 Task: Log work in the project BridgeForge for the issue 'Address issues related to system security and data encryption' spent time as '4w 6d 16h 7m' and remaining time as '2w 1d 4h 17m' and add a flag. Now add the issue to the epic 'IT Governance Implementation'. Log work in the project BridgeForge for the issue 'Develop a new feature to allow for predictive analytics and forecasting' spent time as '5w 3d 22h 39m' and remaining time as '1w 4d 4h 13m' and clone the issue. Now add the issue to the epic 'Service Level Agreement (SLA) Monitoring and Reporting'
Action: Mouse moved to (240, 65)
Screenshot: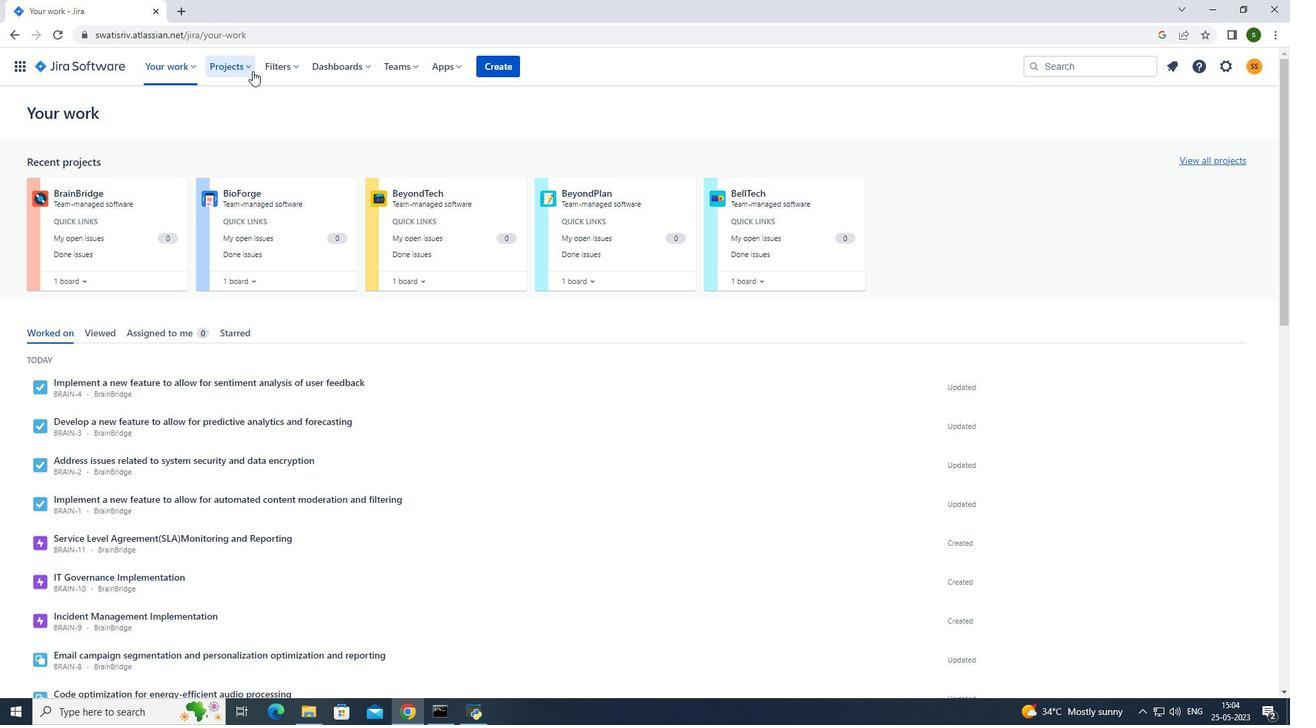 
Action: Mouse pressed left at (240, 65)
Screenshot: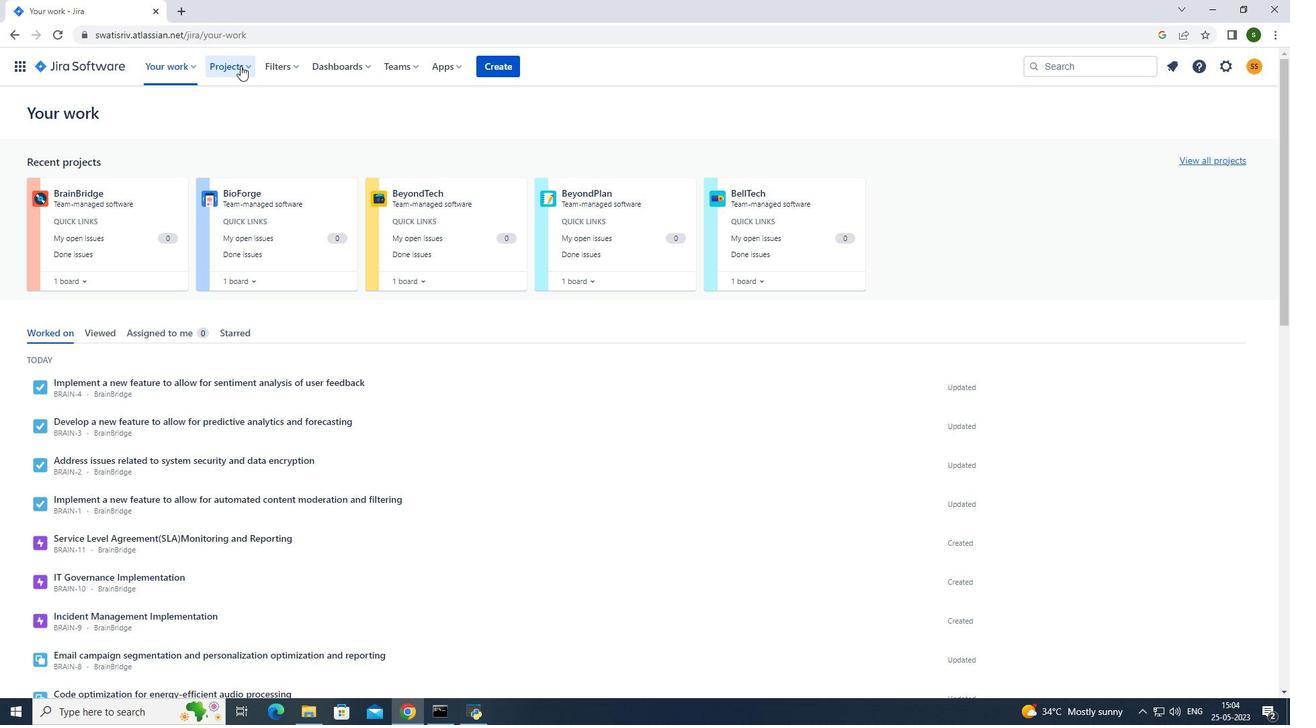 
Action: Mouse moved to (272, 127)
Screenshot: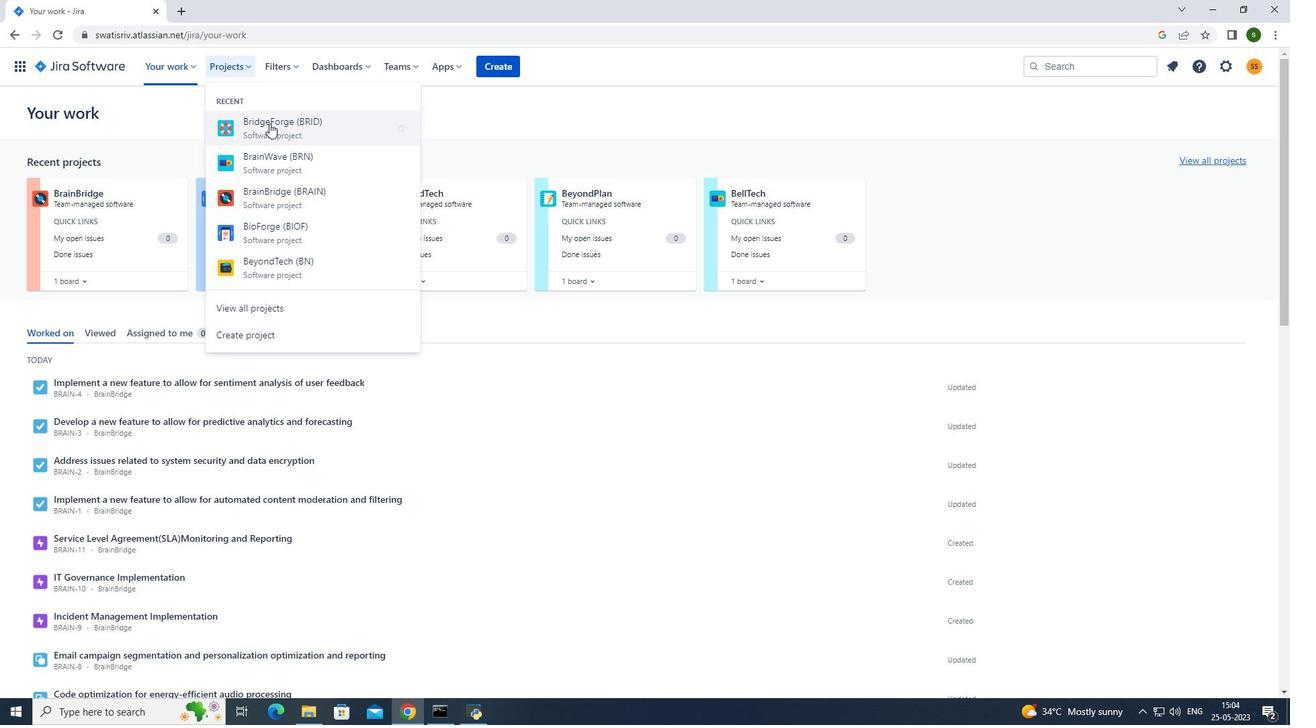
Action: Mouse pressed left at (272, 127)
Screenshot: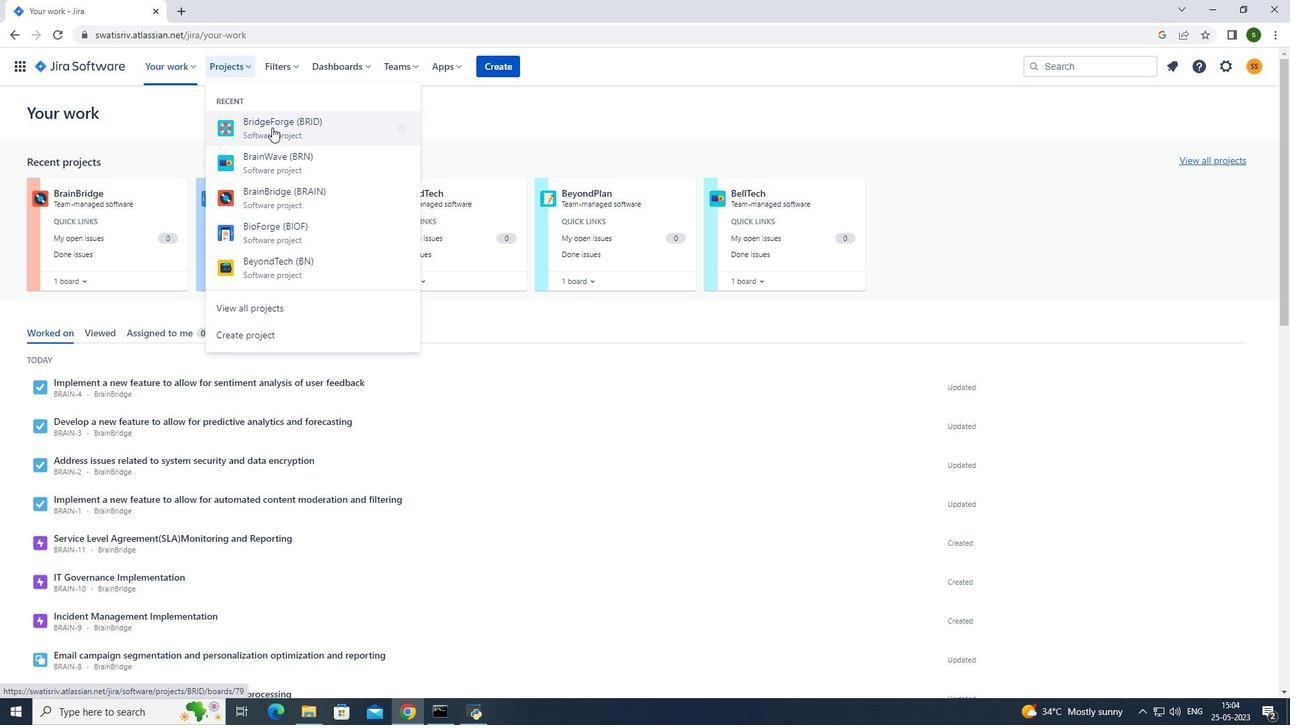 
Action: Mouse moved to (93, 198)
Screenshot: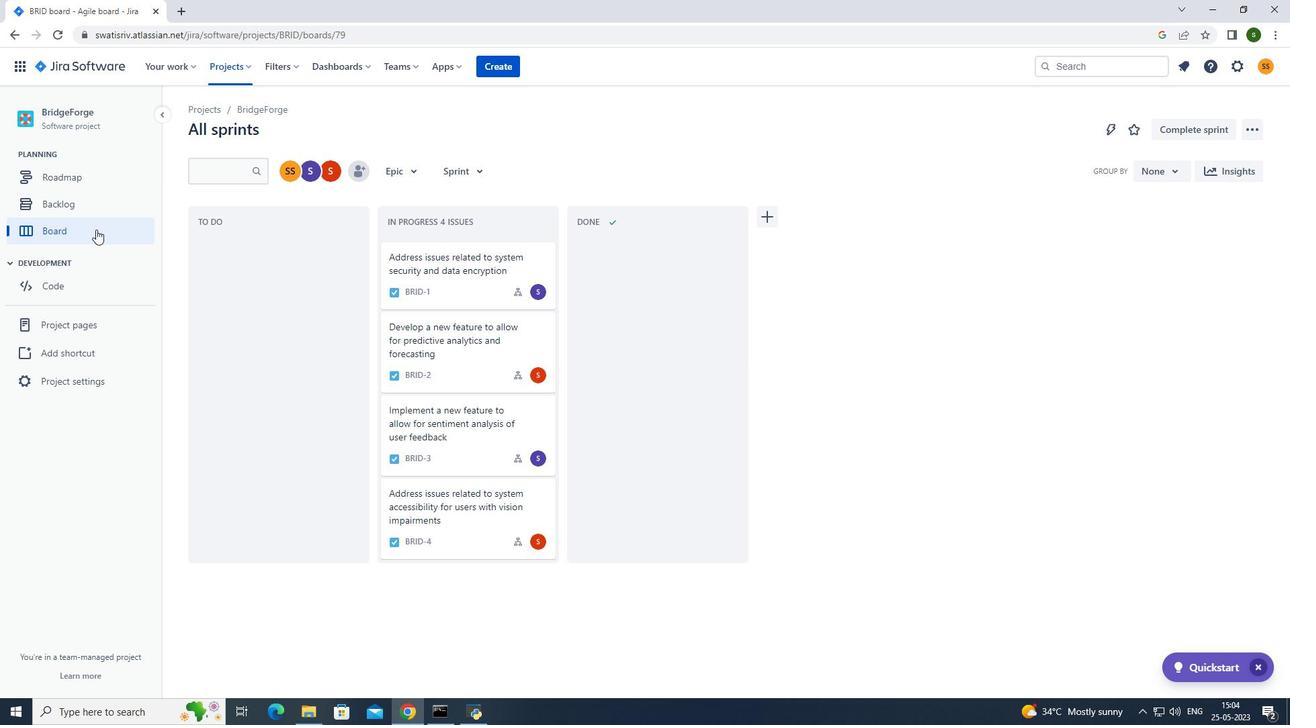 
Action: Mouse pressed left at (93, 198)
Screenshot: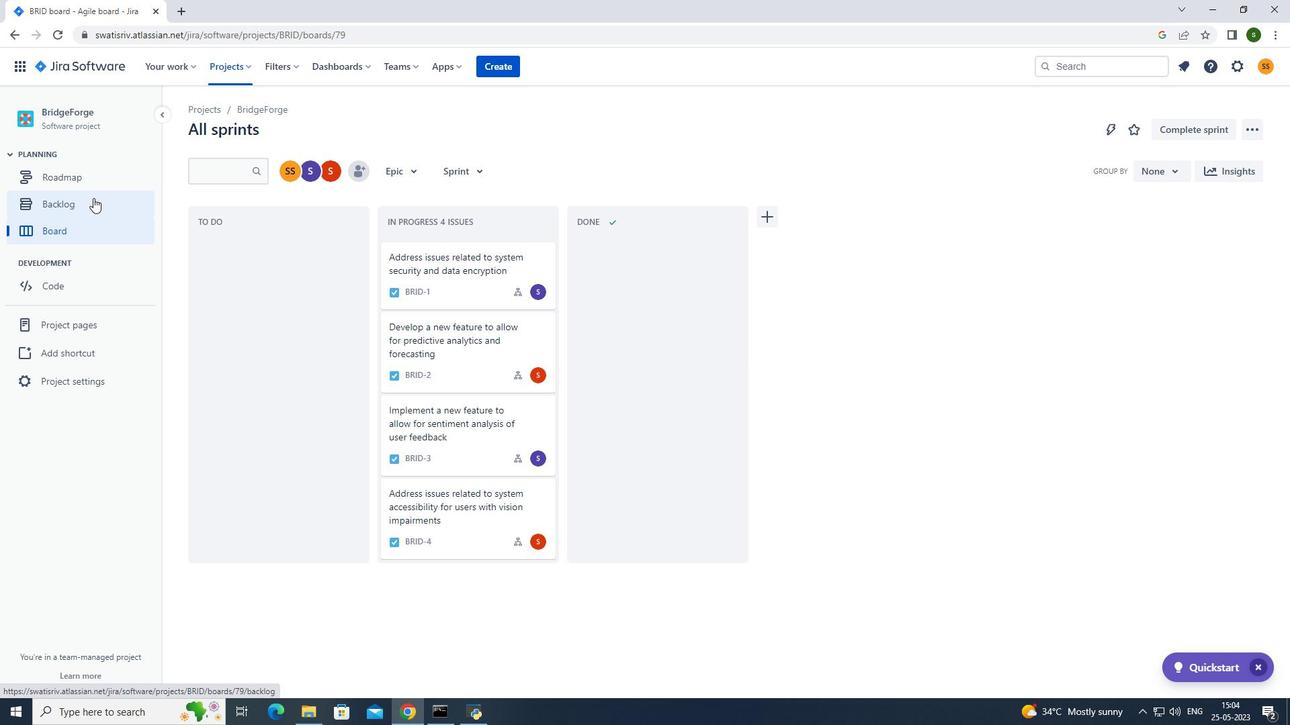 
Action: Mouse moved to (930, 236)
Screenshot: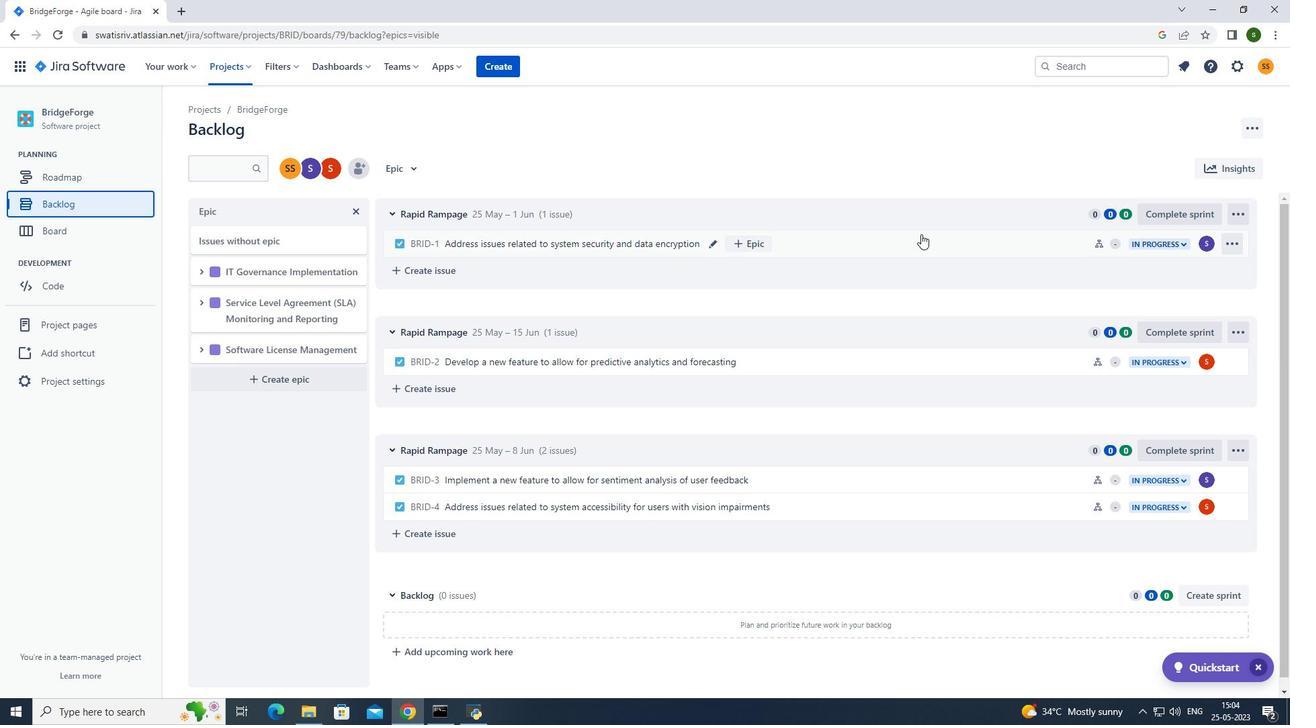 
Action: Mouse pressed left at (930, 236)
Screenshot: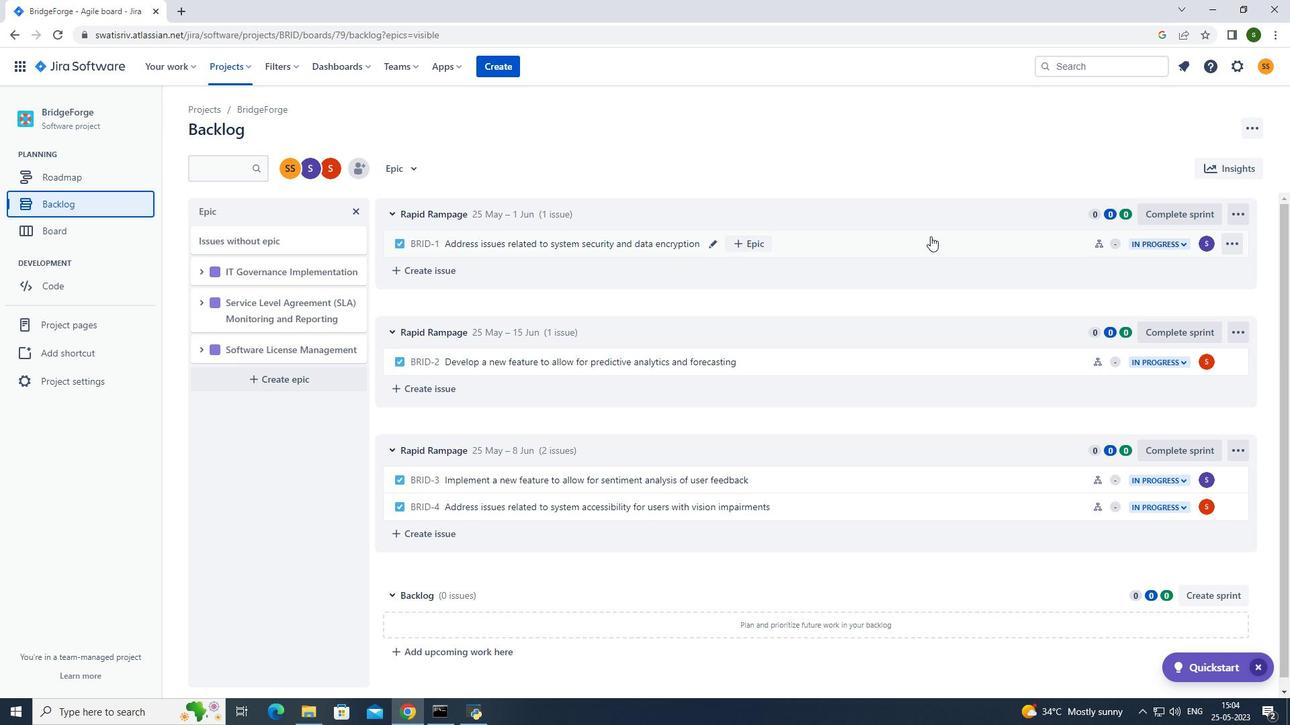
Action: Mouse moved to (1229, 211)
Screenshot: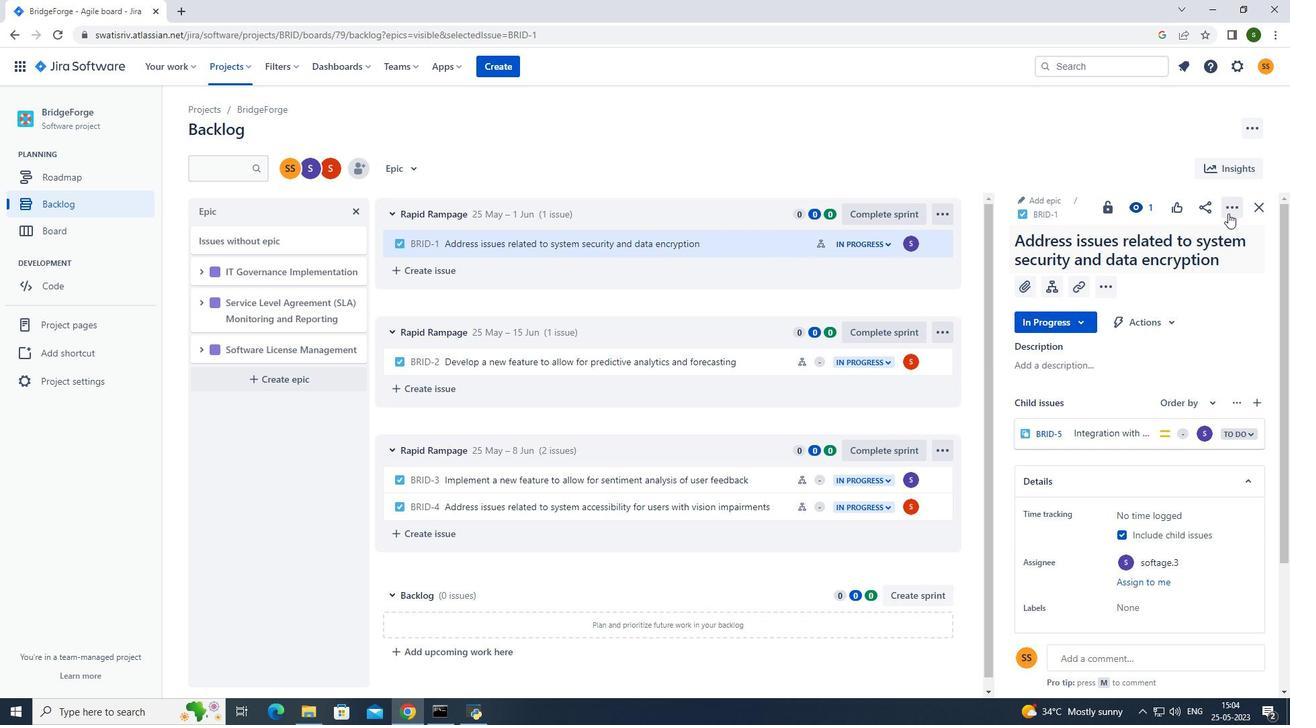 
Action: Mouse pressed left at (1229, 211)
Screenshot: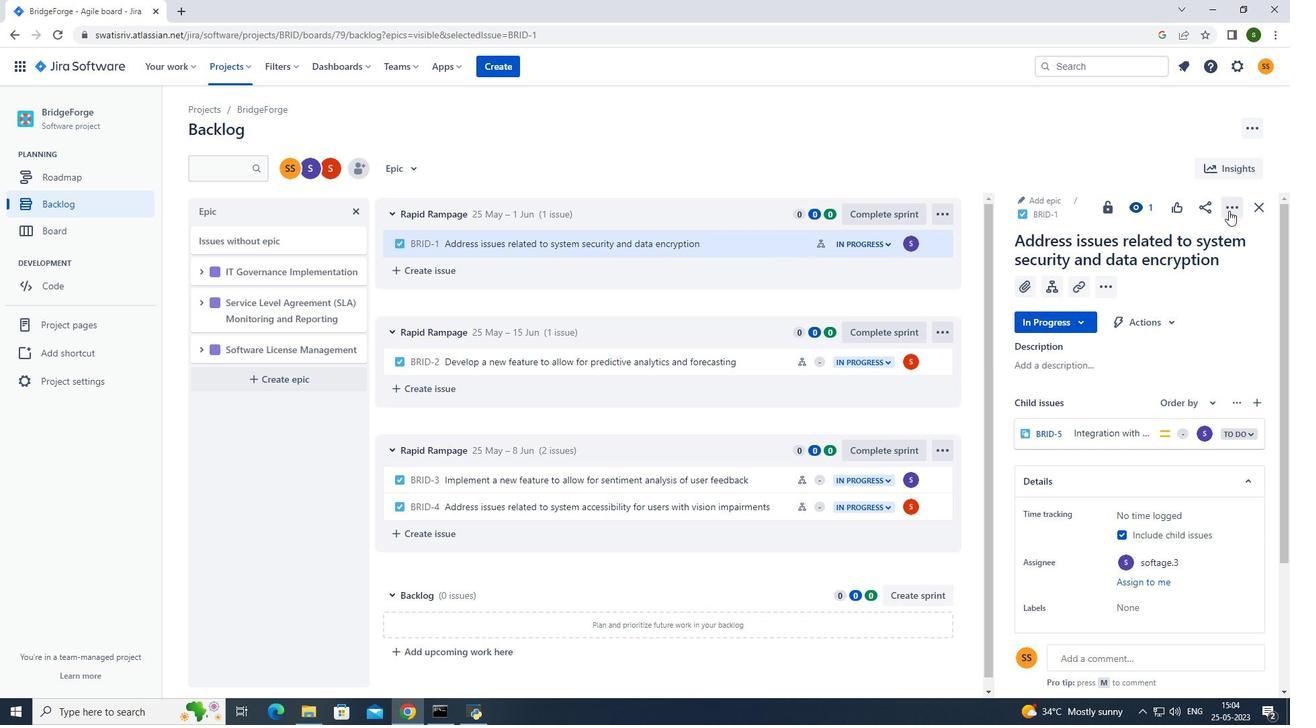 
Action: Mouse moved to (1202, 237)
Screenshot: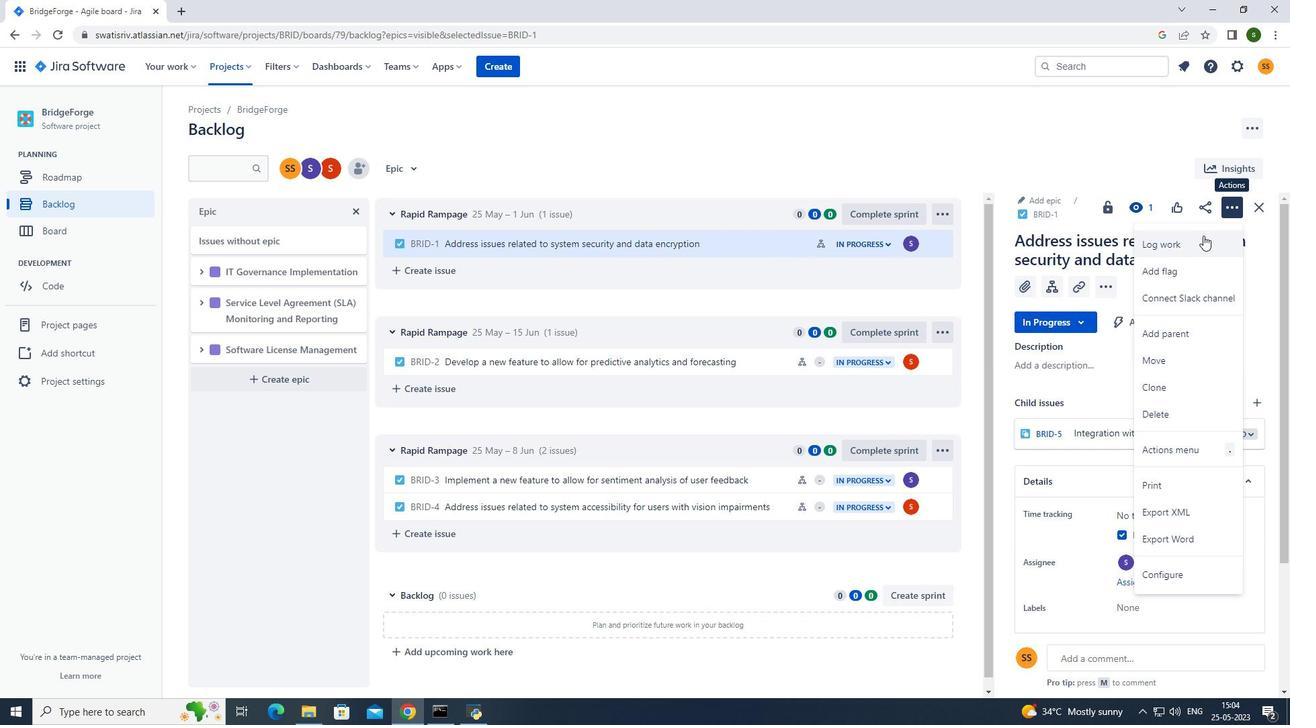
Action: Mouse pressed left at (1202, 237)
Screenshot: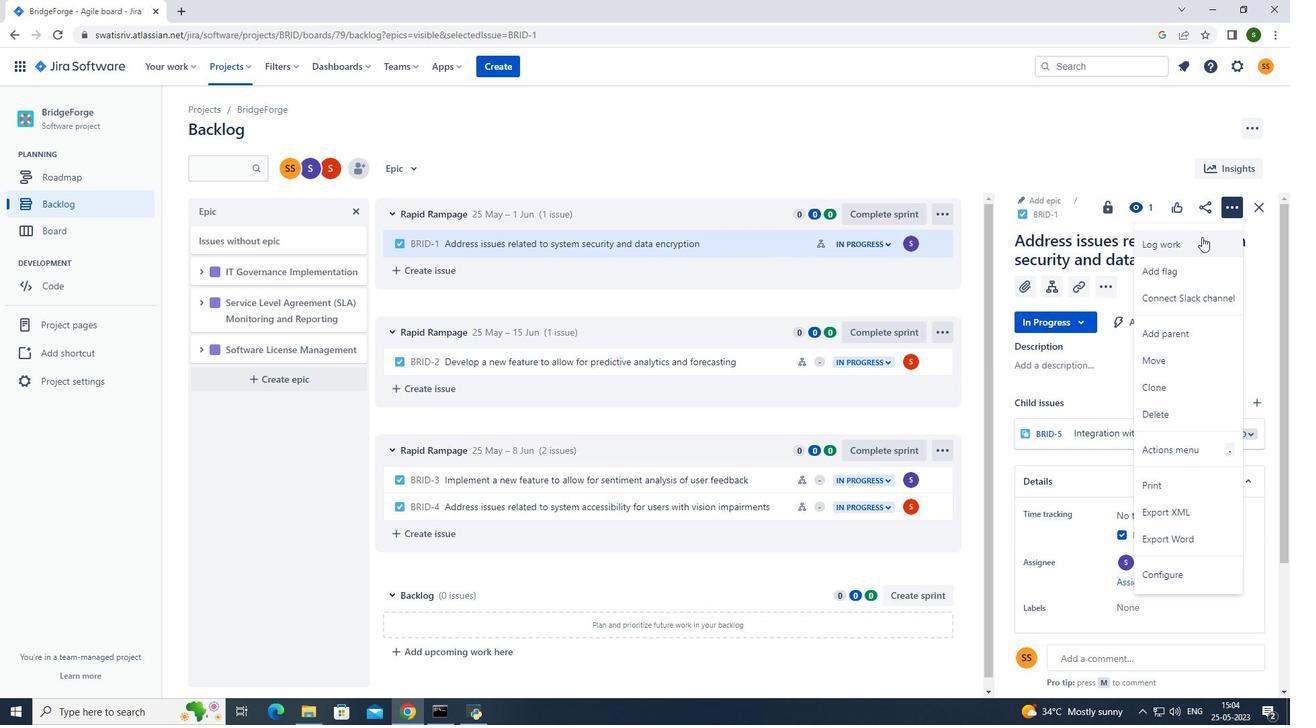 
Action: Mouse moved to (594, 199)
Screenshot: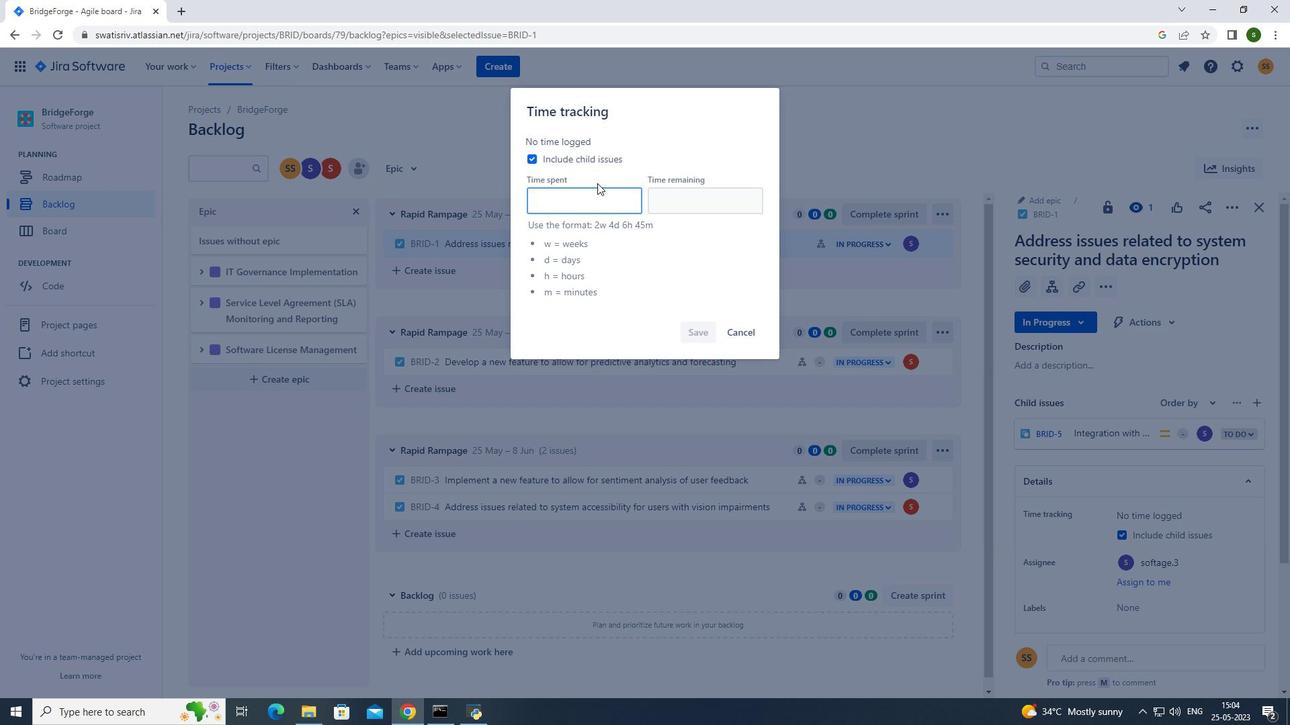 
Action: Key pressed 4w<Key.space>6d<Key.space>16h<Key.space>7m
Screenshot: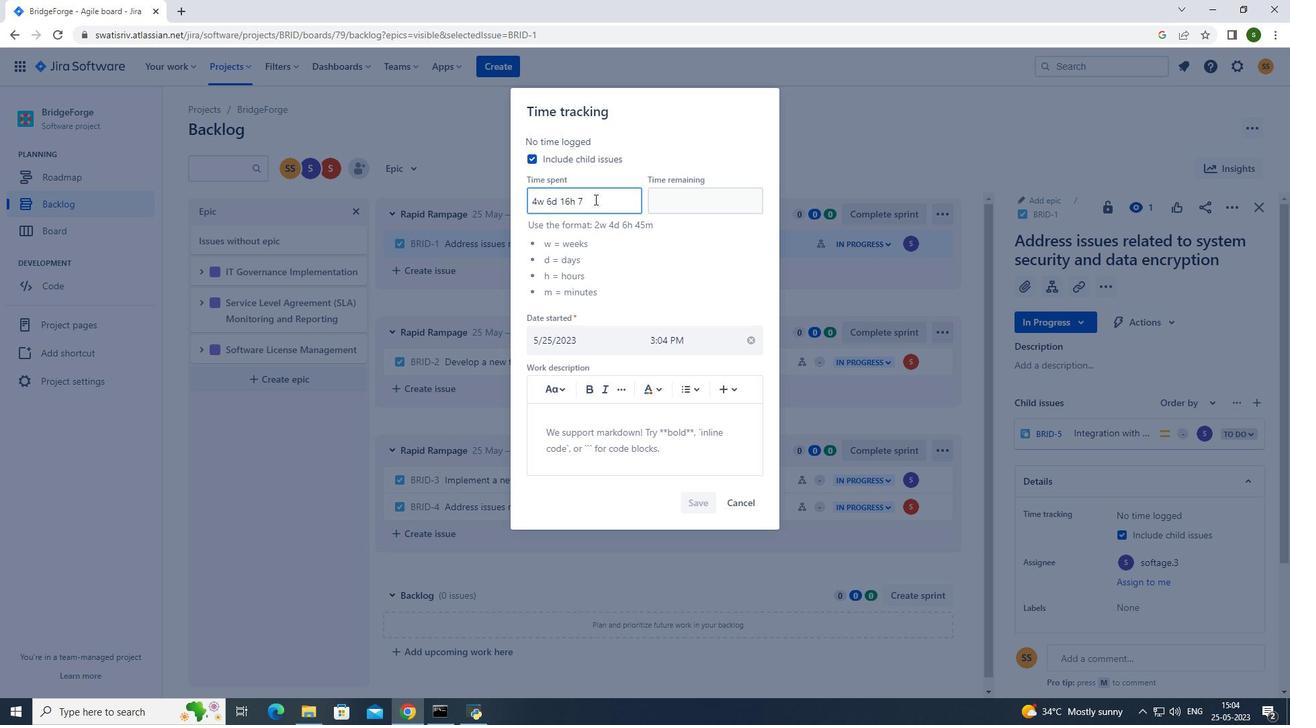
Action: Mouse moved to (682, 203)
Screenshot: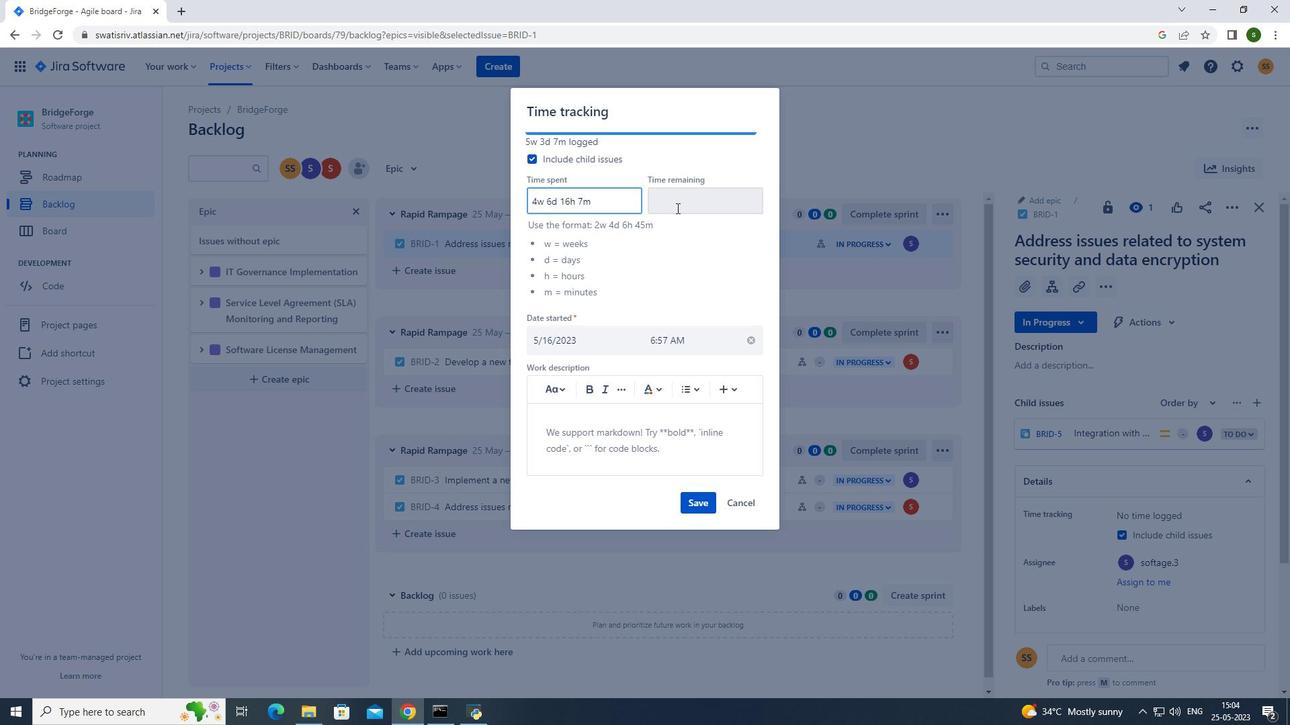 
Action: Mouse pressed left at (682, 203)
Screenshot: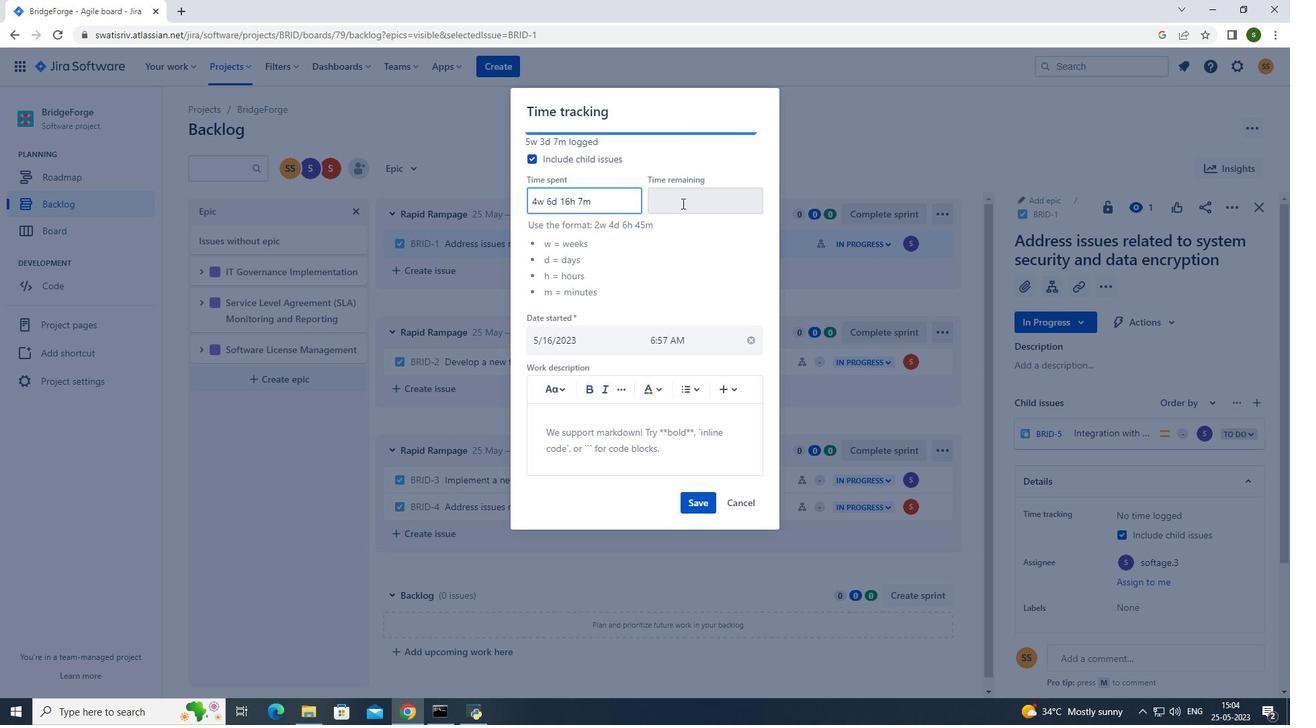 
Action: Key pressed 2w<Key.space>1d<Key.space>4h<Key.space>1
Screenshot: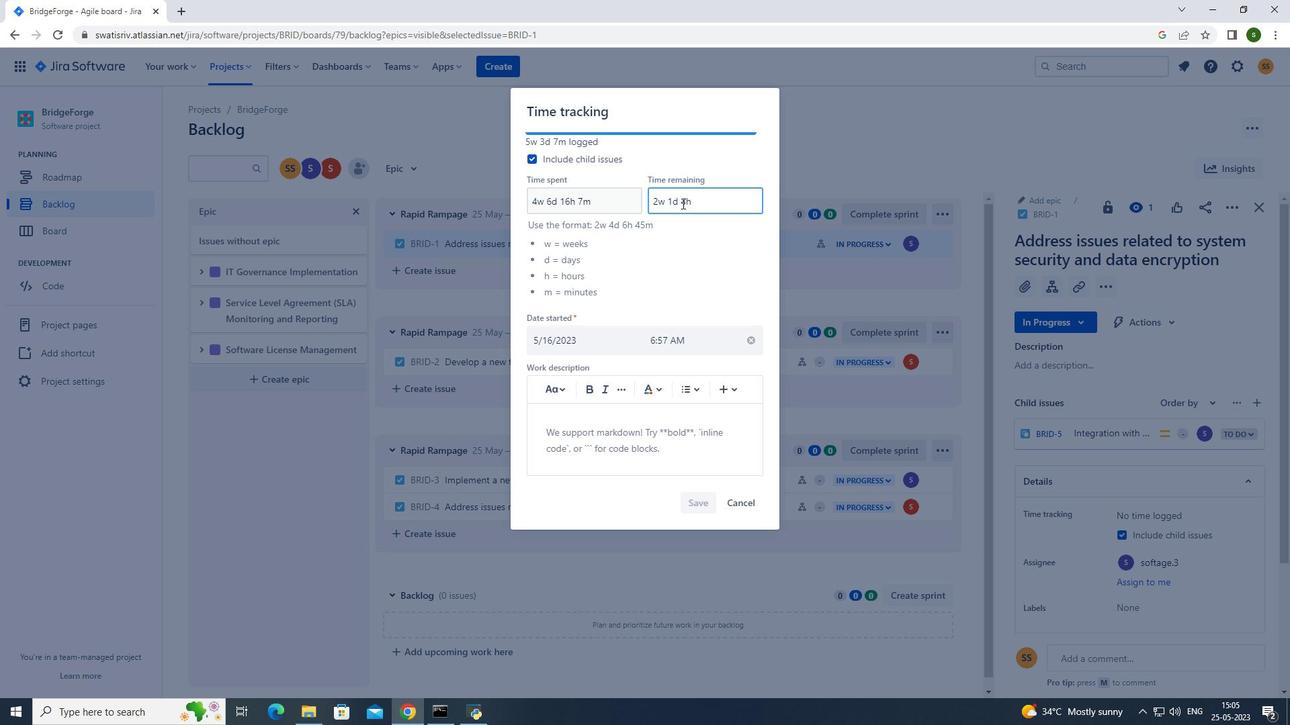
Action: Mouse moved to (676, 213)
Screenshot: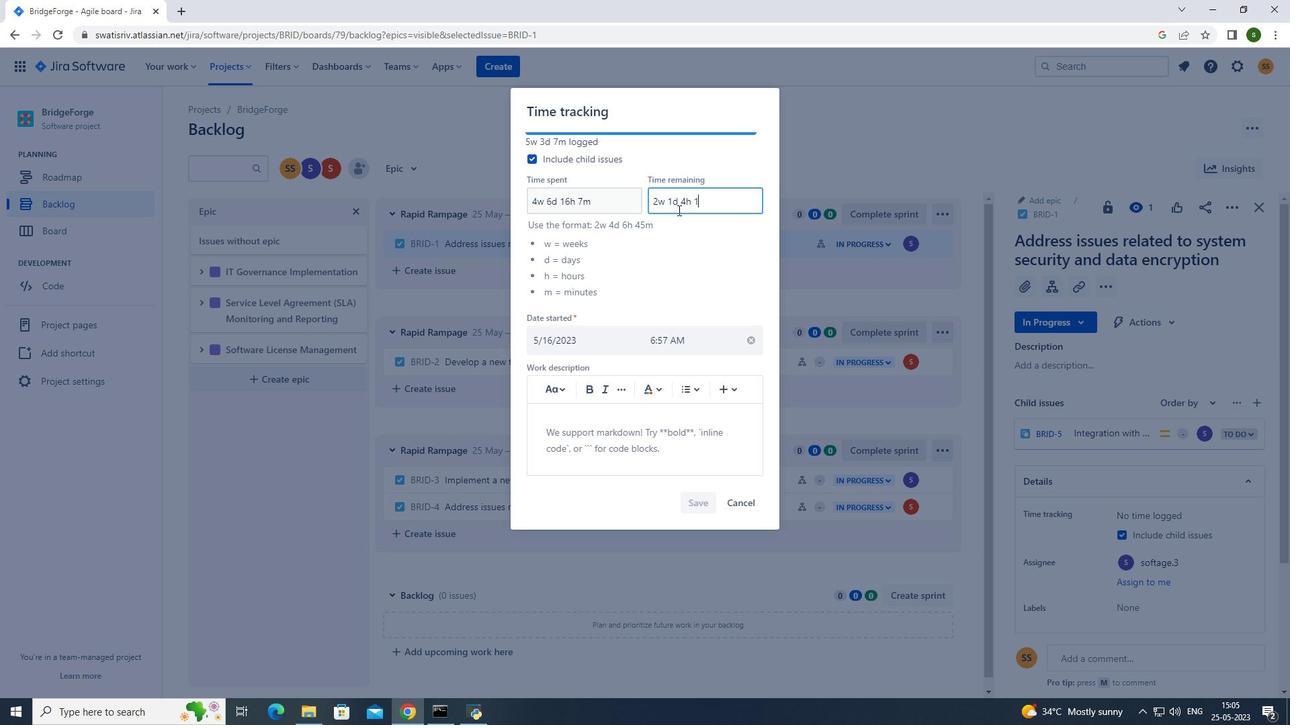 
Action: Key pressed 7m
Screenshot: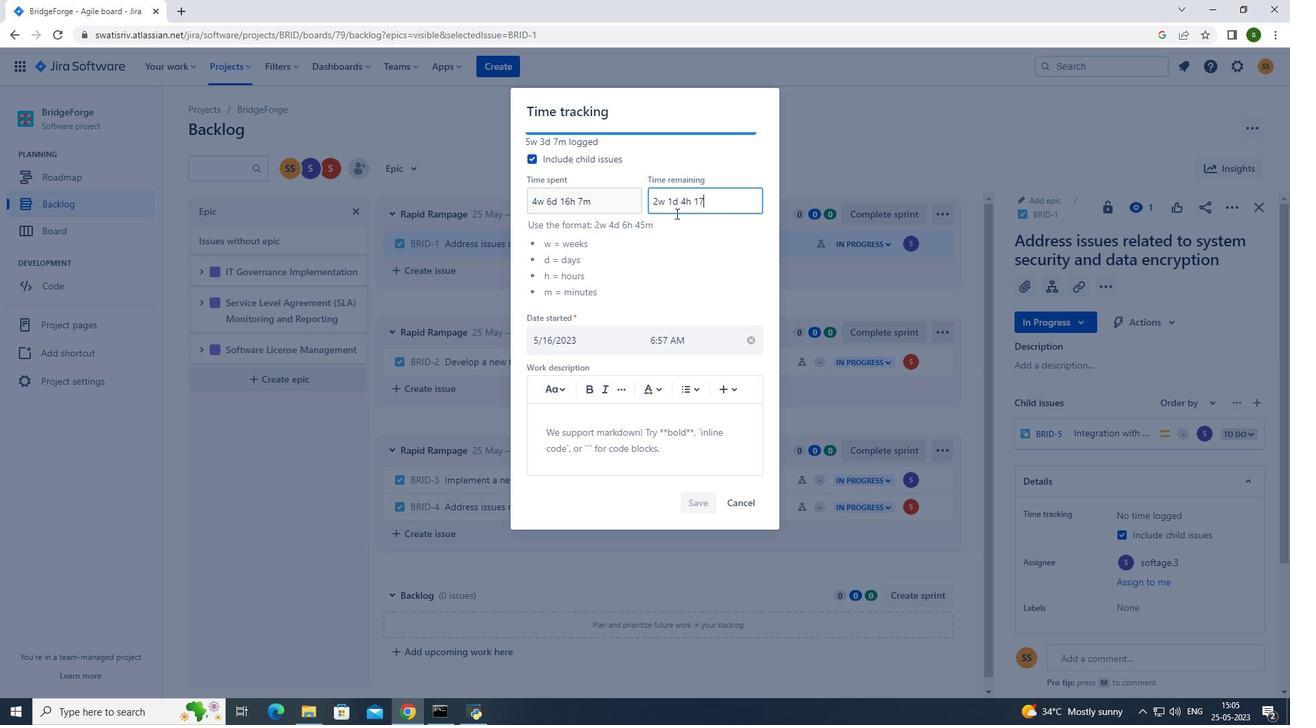 
Action: Mouse moved to (698, 499)
Screenshot: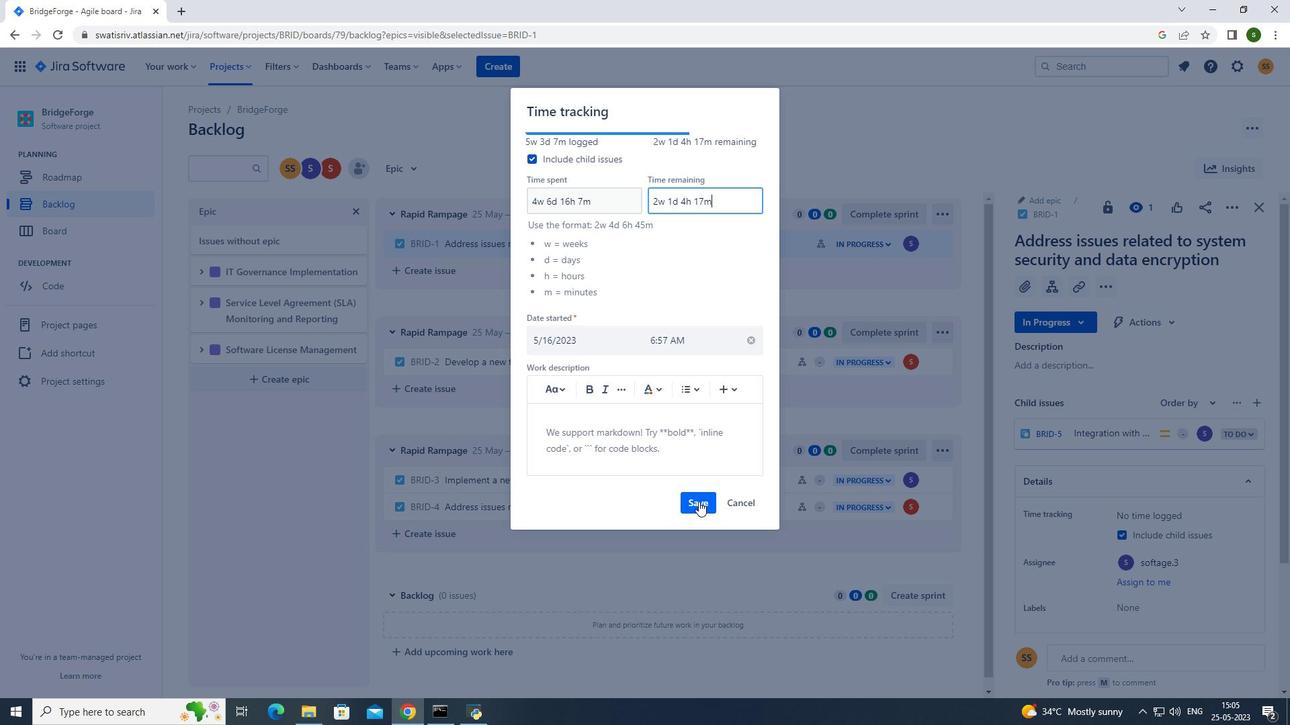 
Action: Mouse pressed left at (698, 499)
Screenshot: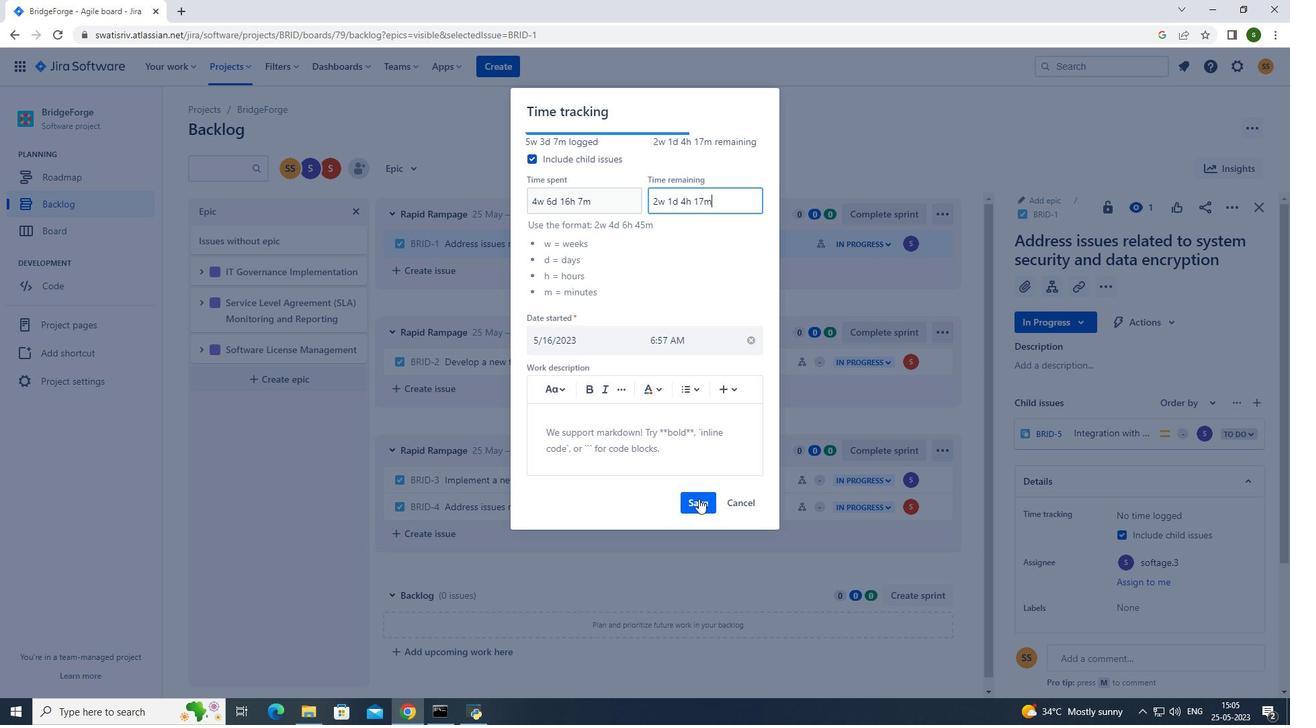 
Action: Mouse moved to (1235, 198)
Screenshot: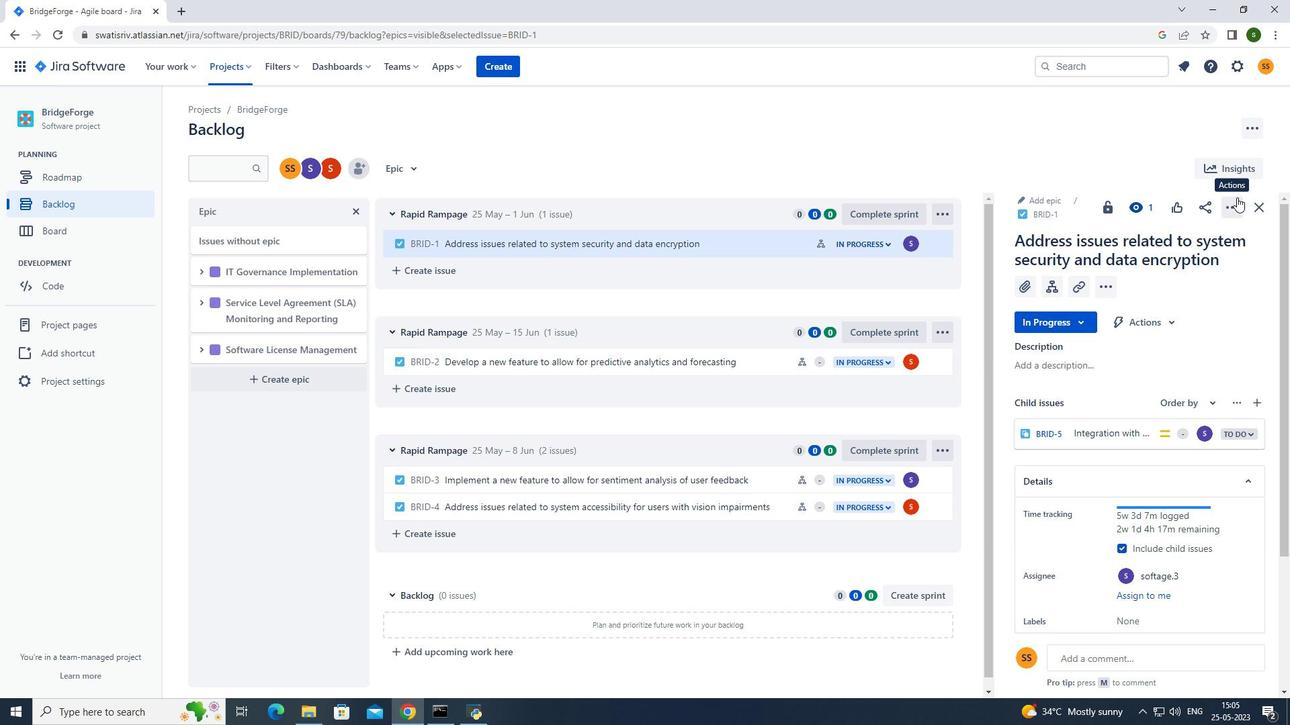 
Action: Mouse pressed left at (1235, 198)
Screenshot: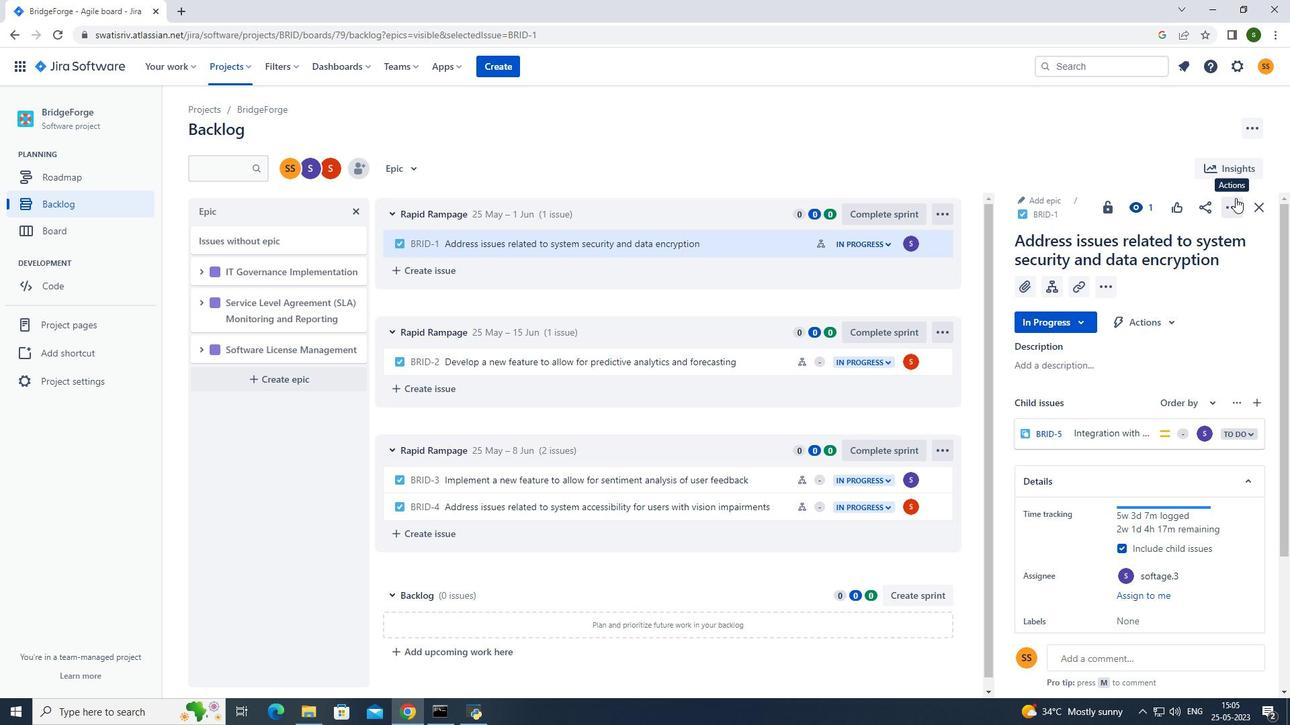
Action: Mouse moved to (1204, 268)
Screenshot: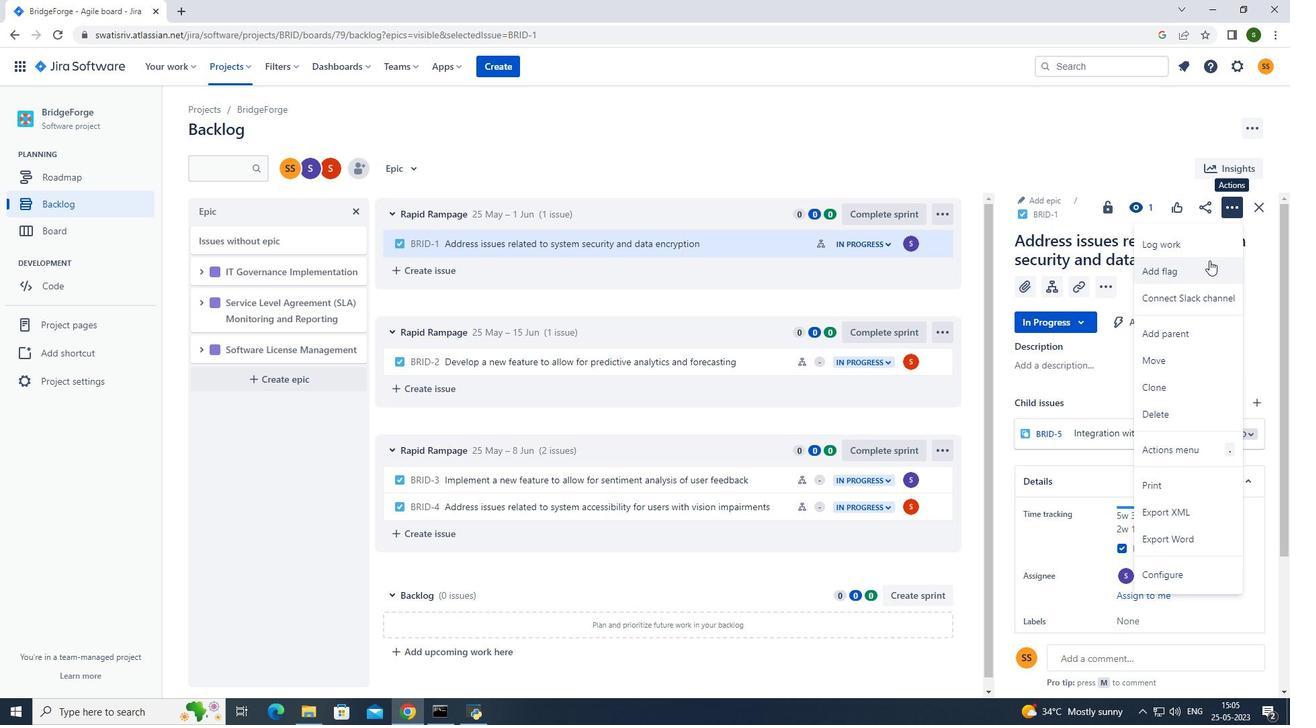 
Action: Mouse pressed left at (1204, 268)
Screenshot: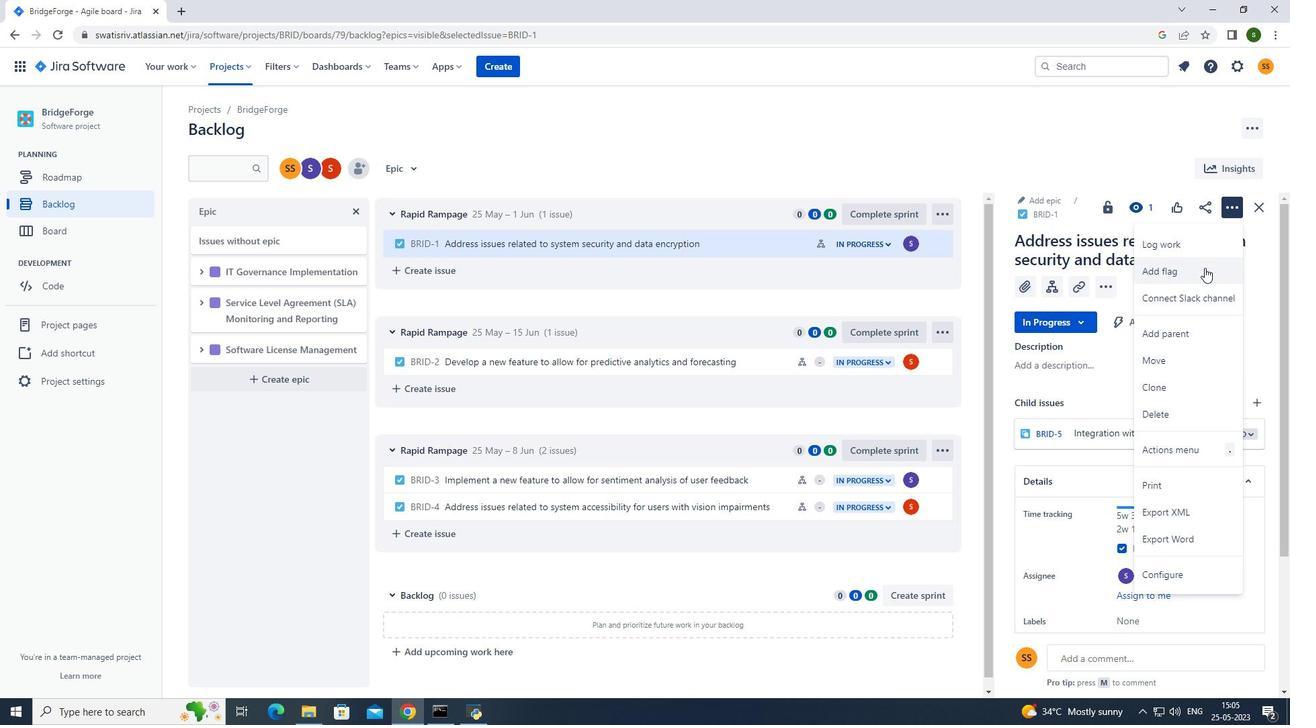 
Action: Mouse moved to (756, 241)
Screenshot: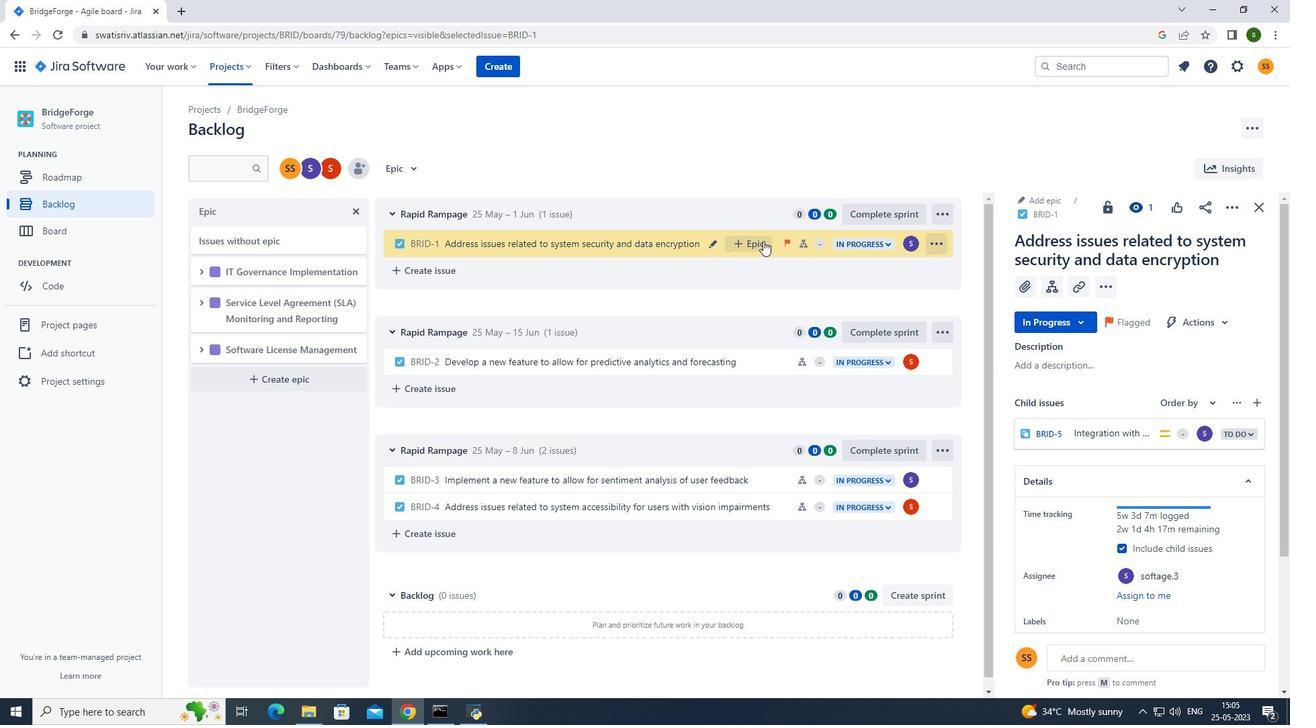 
Action: Mouse pressed left at (756, 241)
Screenshot: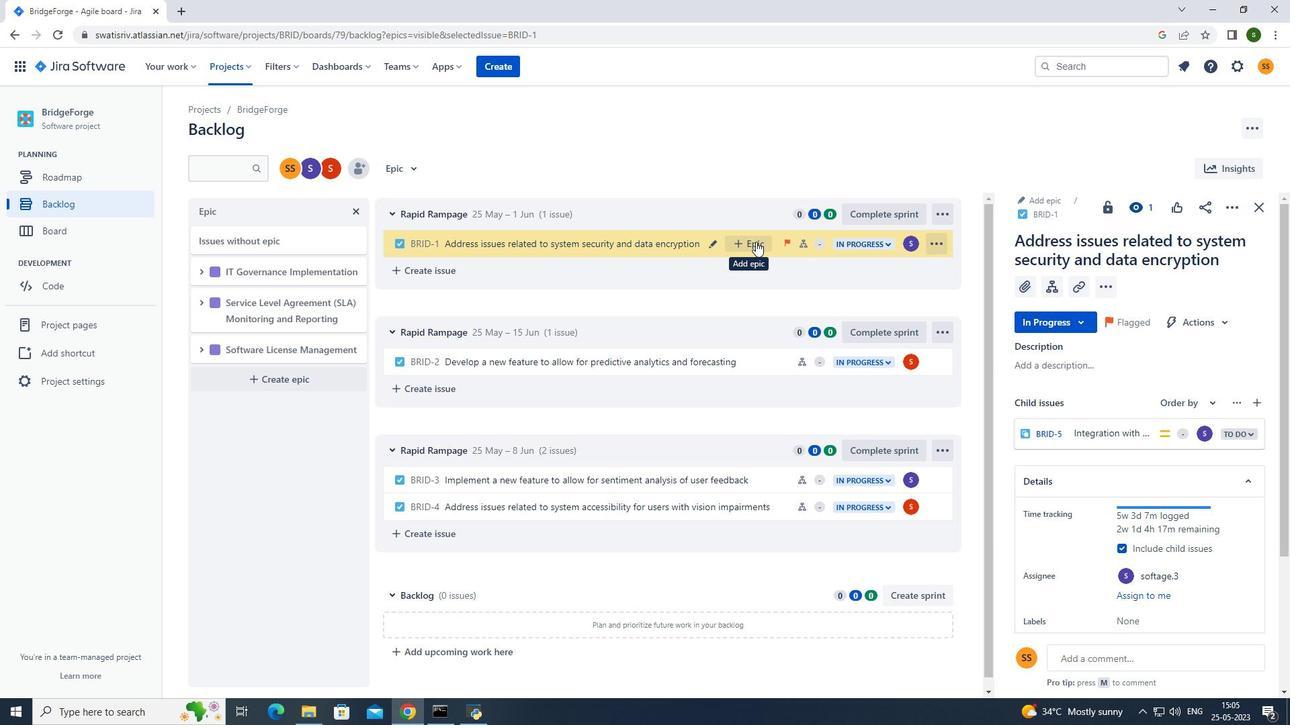 
Action: Mouse moved to (783, 340)
Screenshot: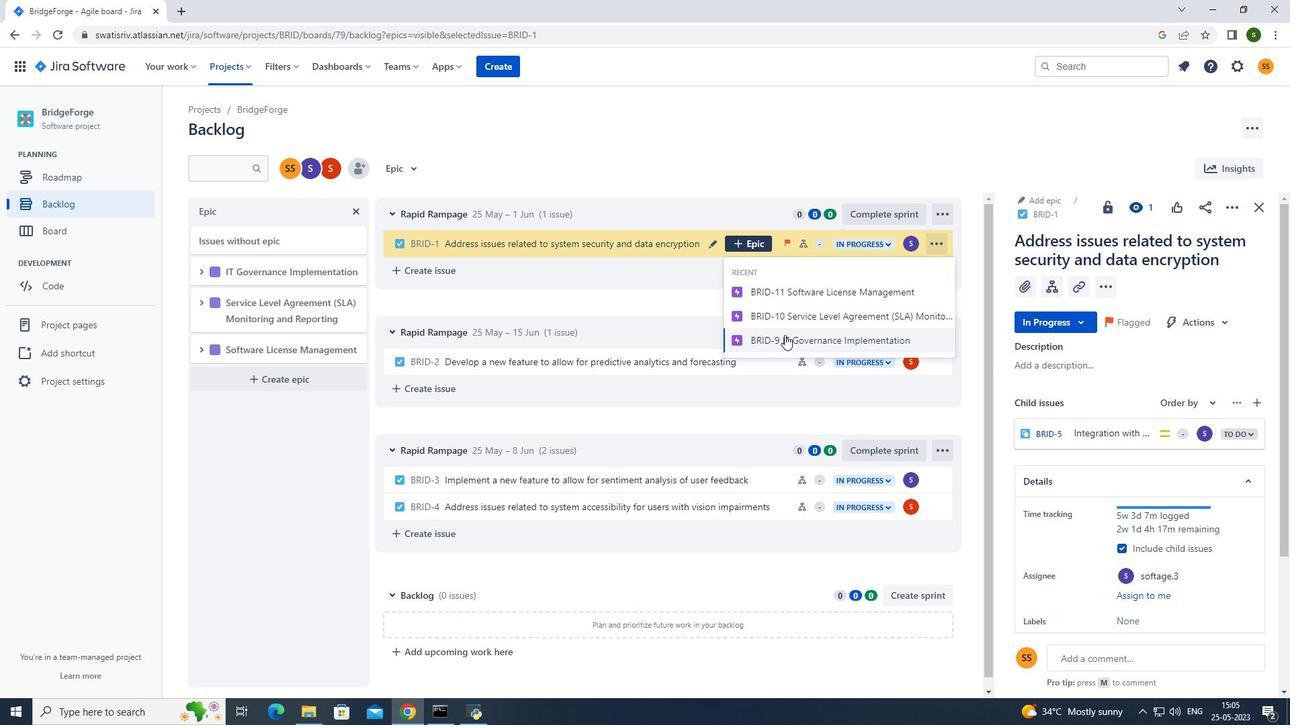 
Action: Mouse pressed left at (783, 340)
Screenshot: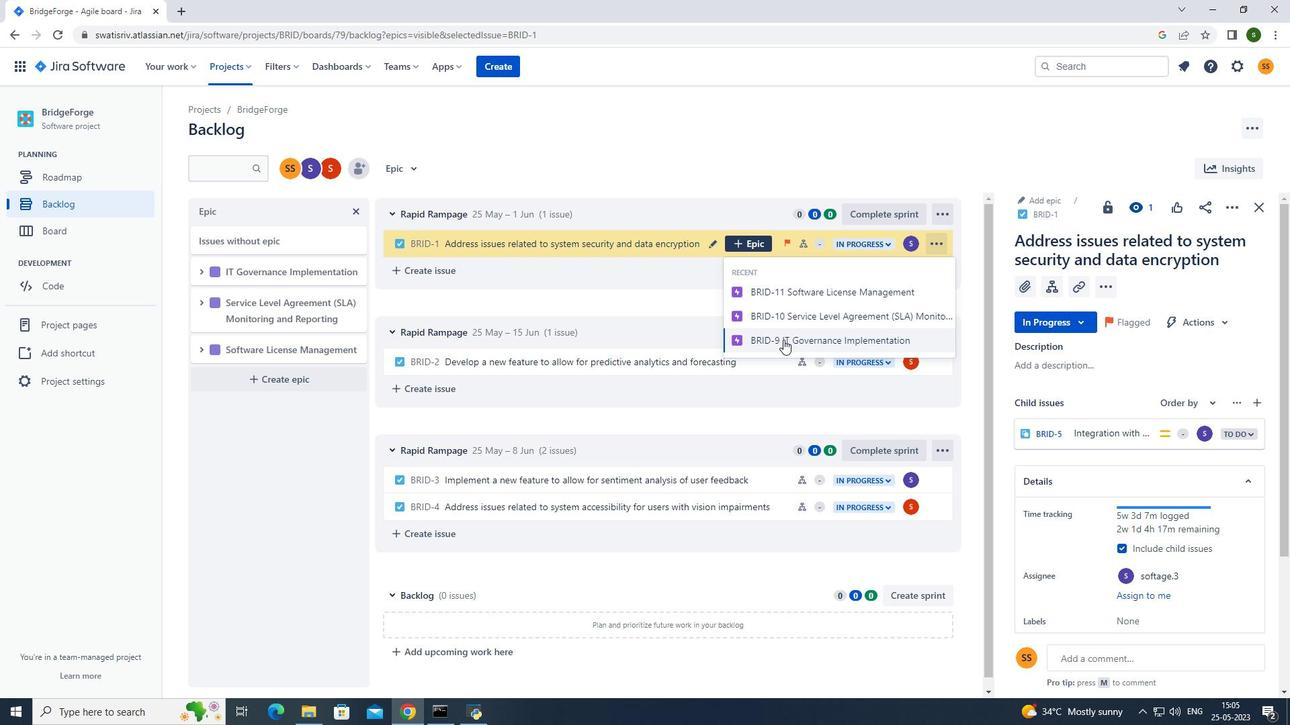 
Action: Mouse moved to (409, 159)
Screenshot: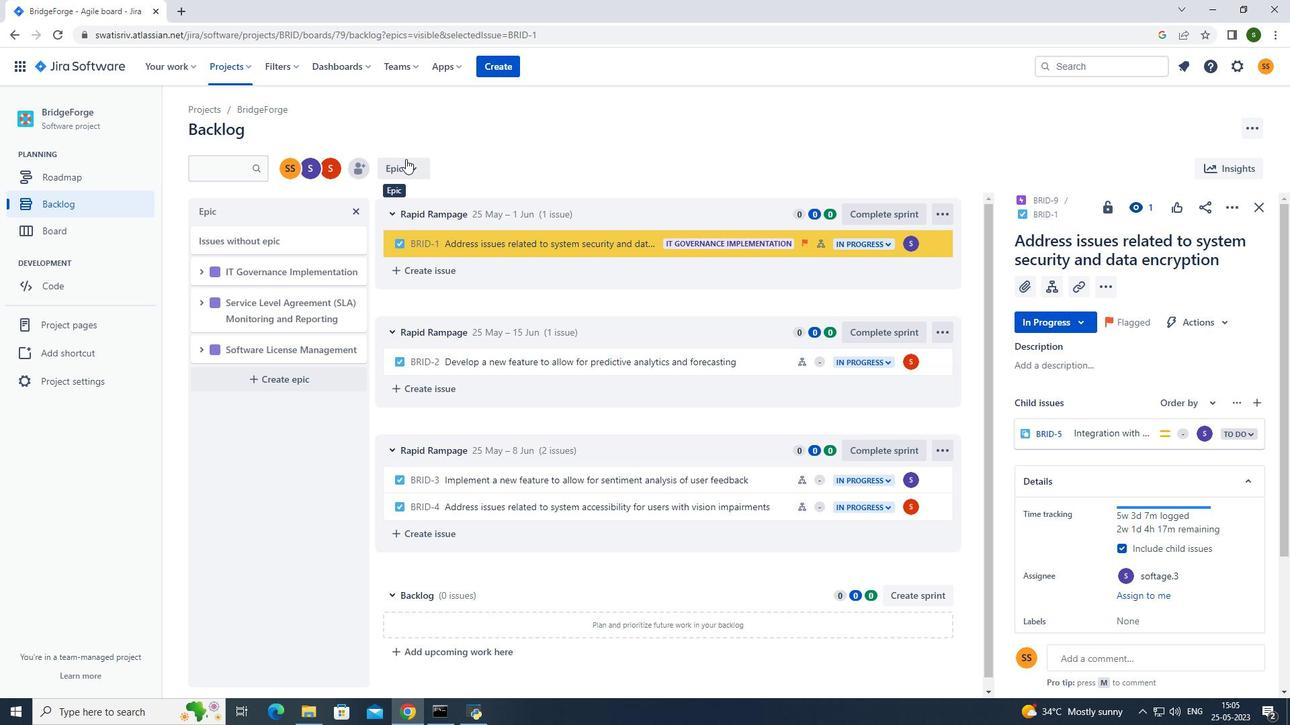 
Action: Mouse pressed left at (409, 159)
Screenshot: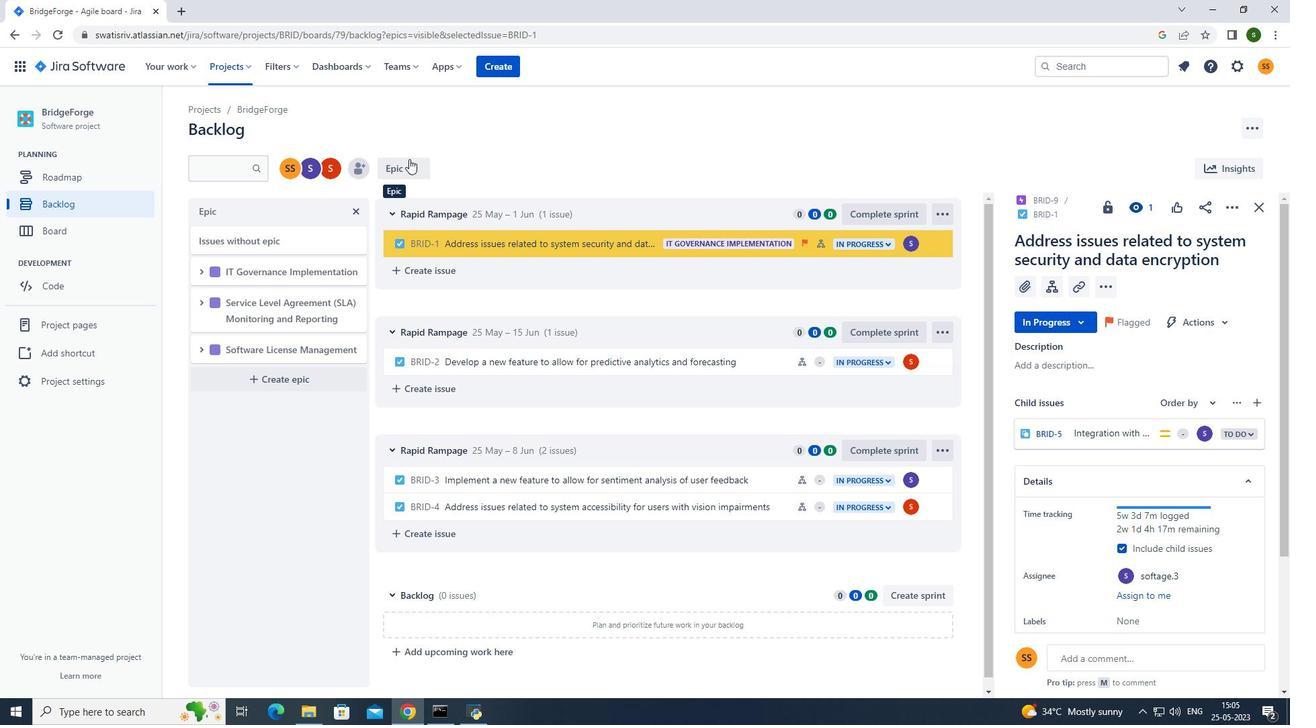 
Action: Mouse moved to (438, 225)
Screenshot: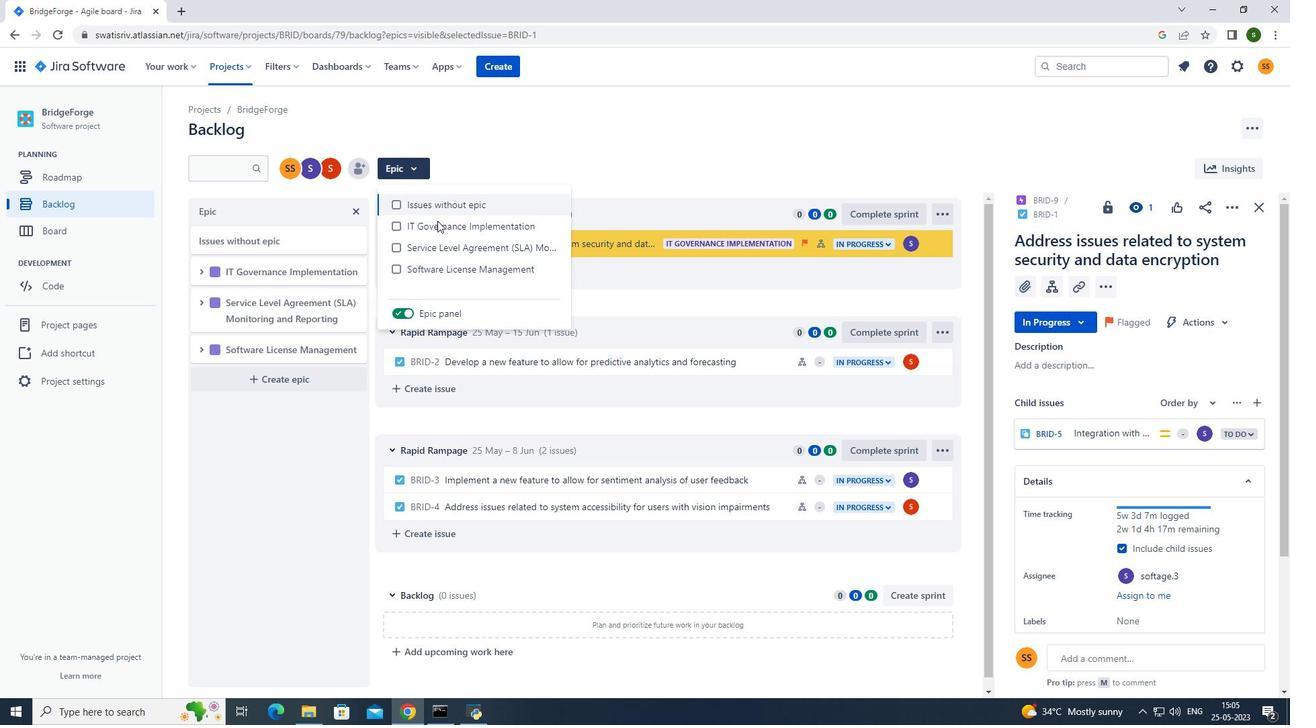 
Action: Mouse pressed left at (438, 225)
Screenshot: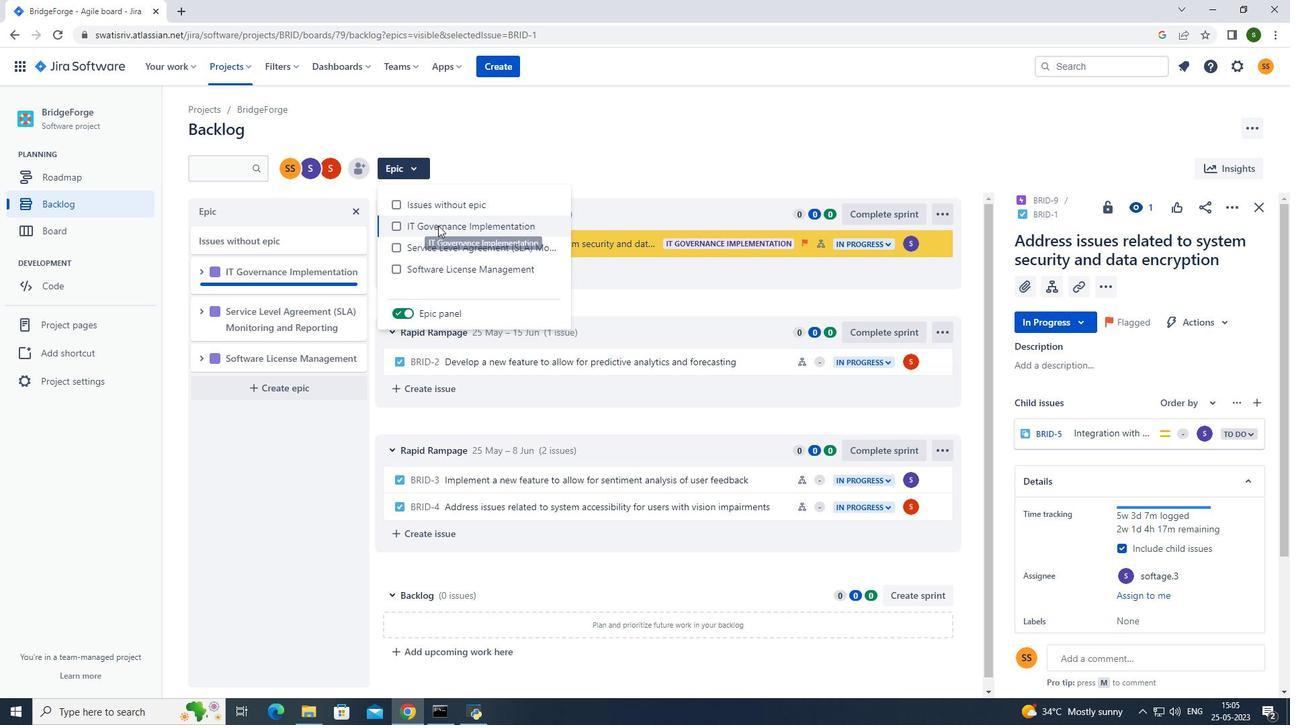 
Action: Mouse moved to (407, 112)
Screenshot: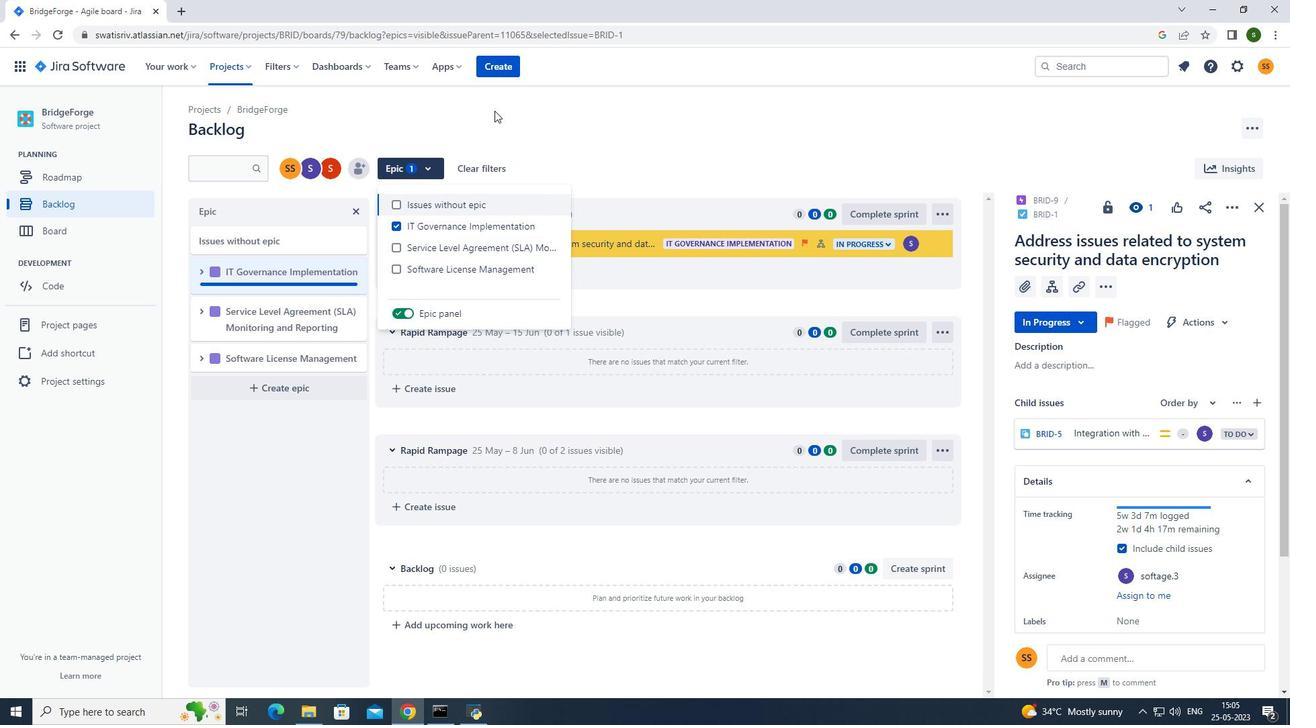 
Action: Mouse pressed left at (407, 112)
Screenshot: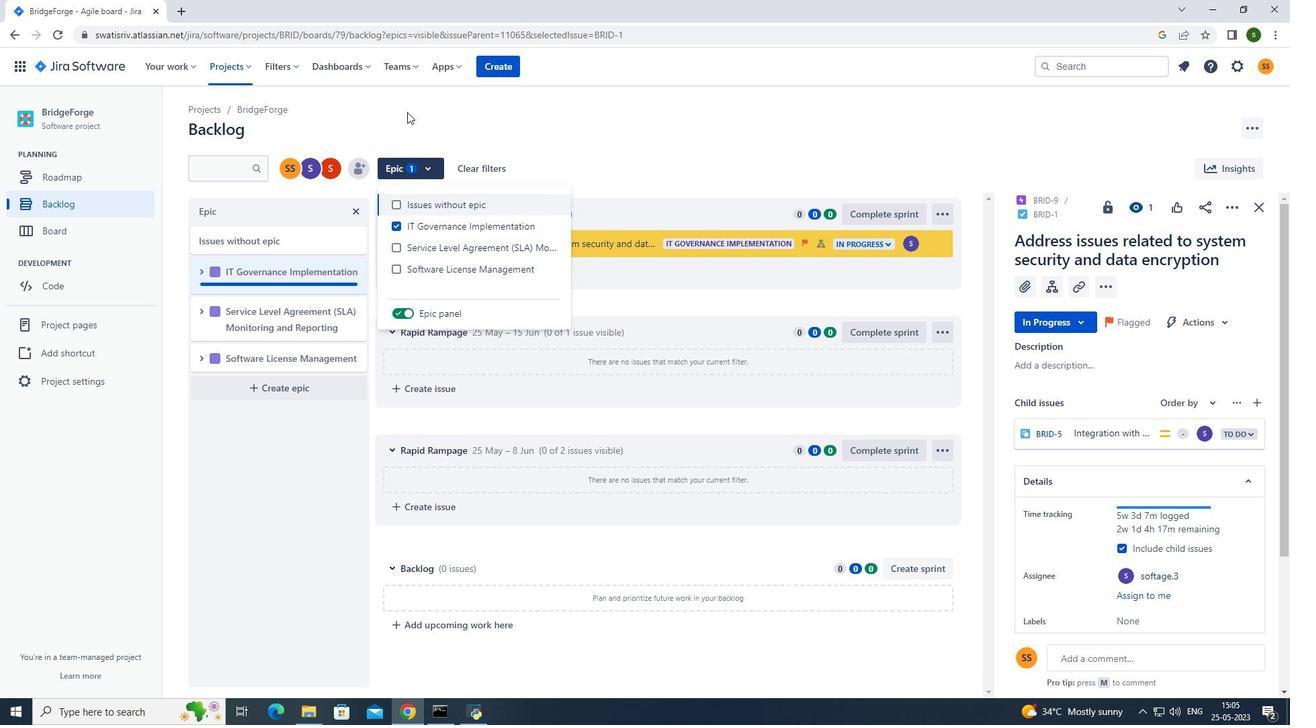 
Action: Mouse moved to (249, 68)
Screenshot: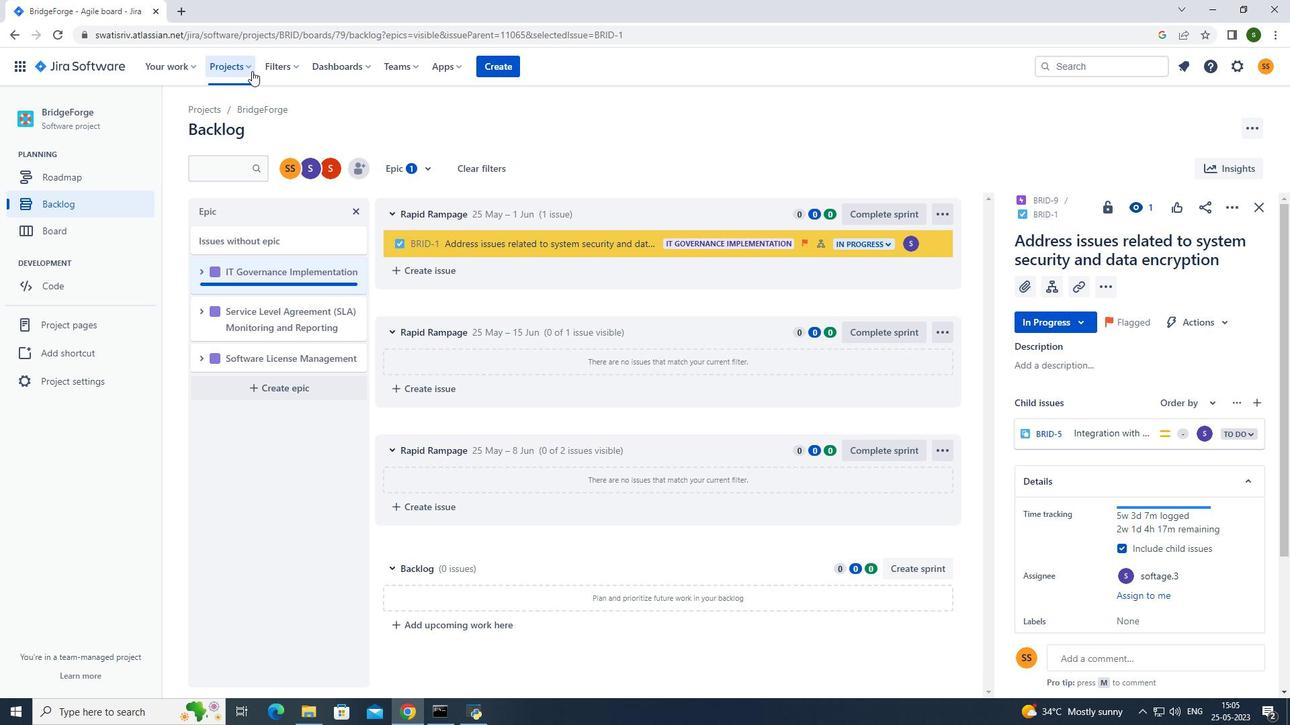
Action: Mouse pressed left at (249, 68)
Screenshot: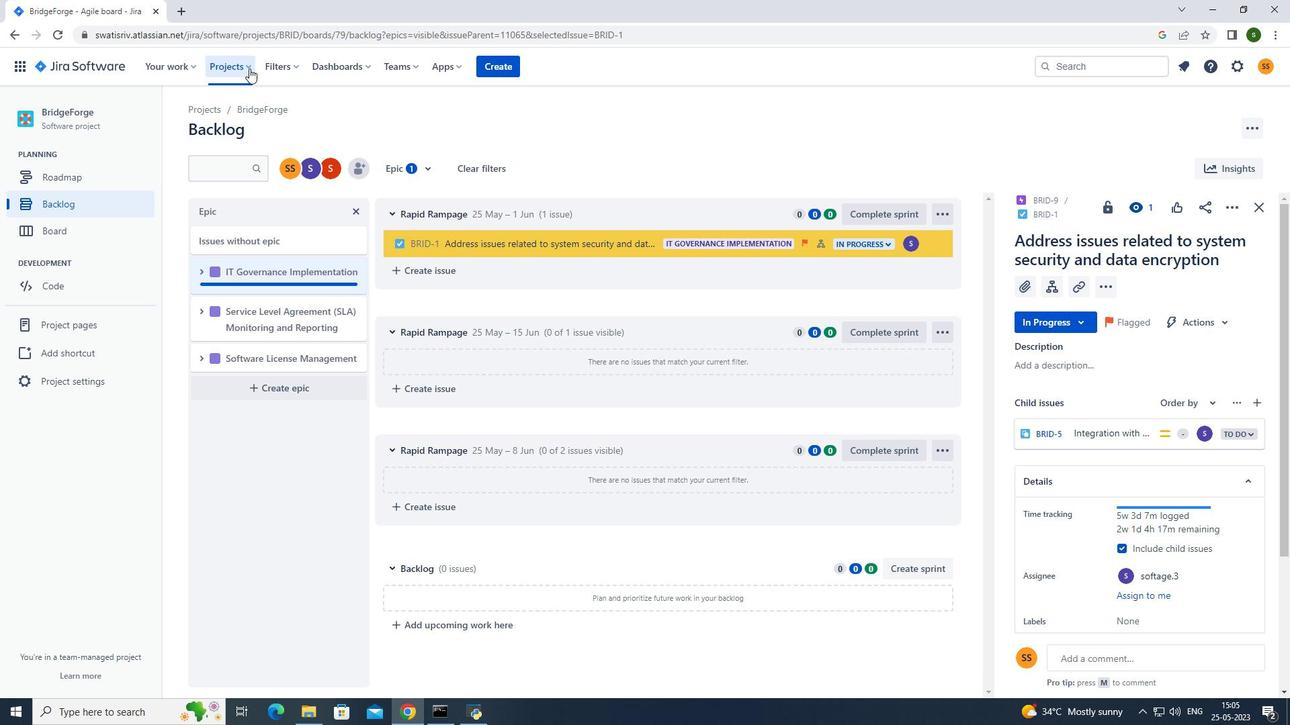 
Action: Mouse moved to (262, 120)
Screenshot: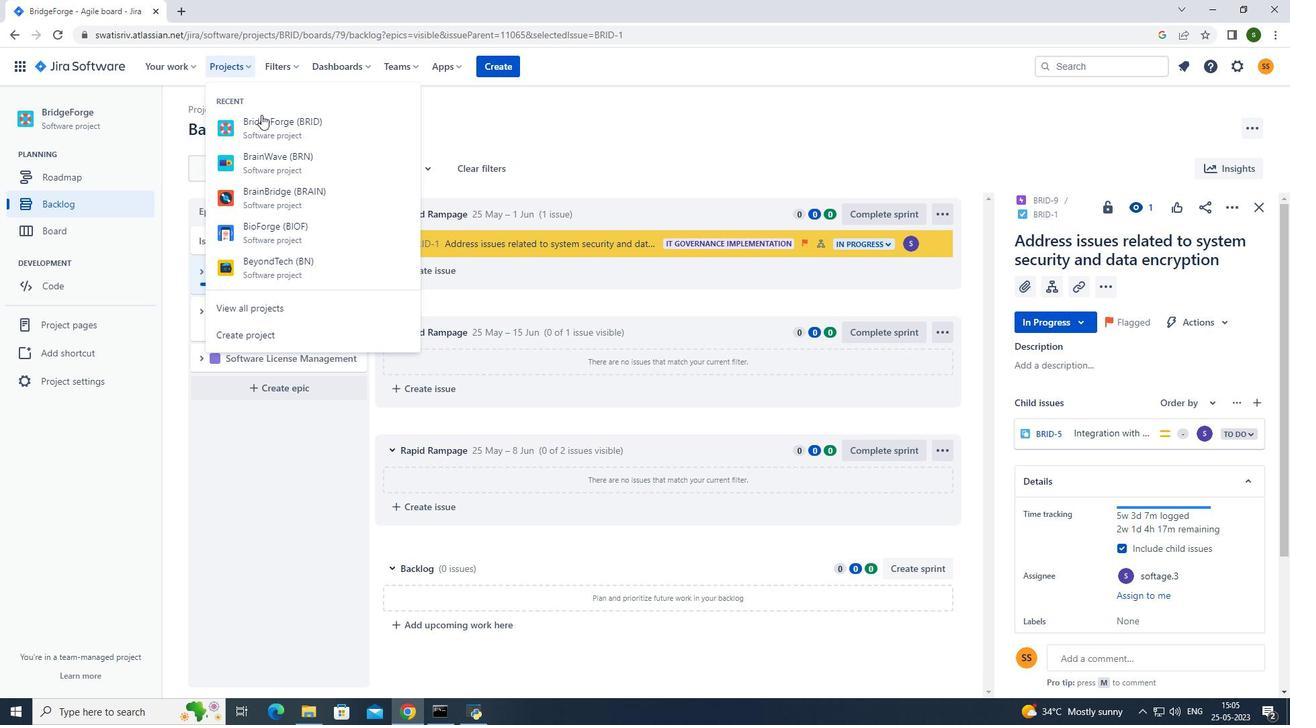 
Action: Mouse pressed left at (262, 120)
Screenshot: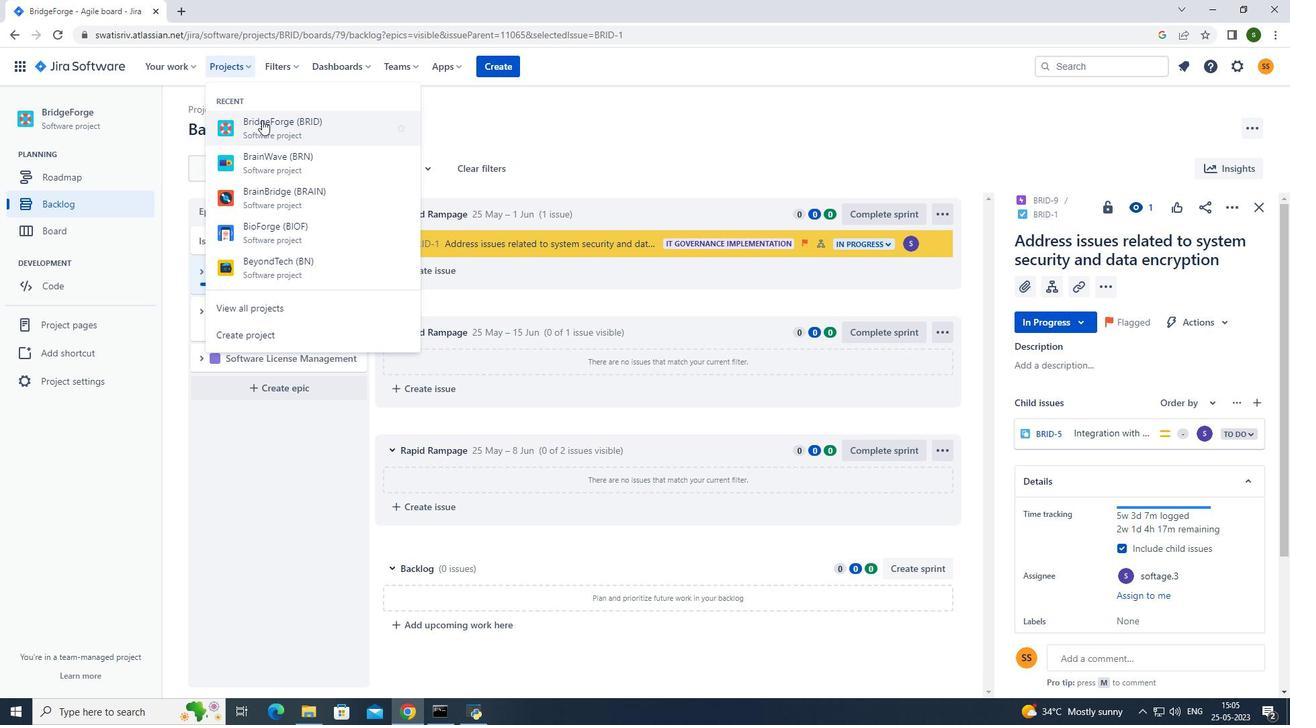 
Action: Mouse moved to (61, 211)
Screenshot: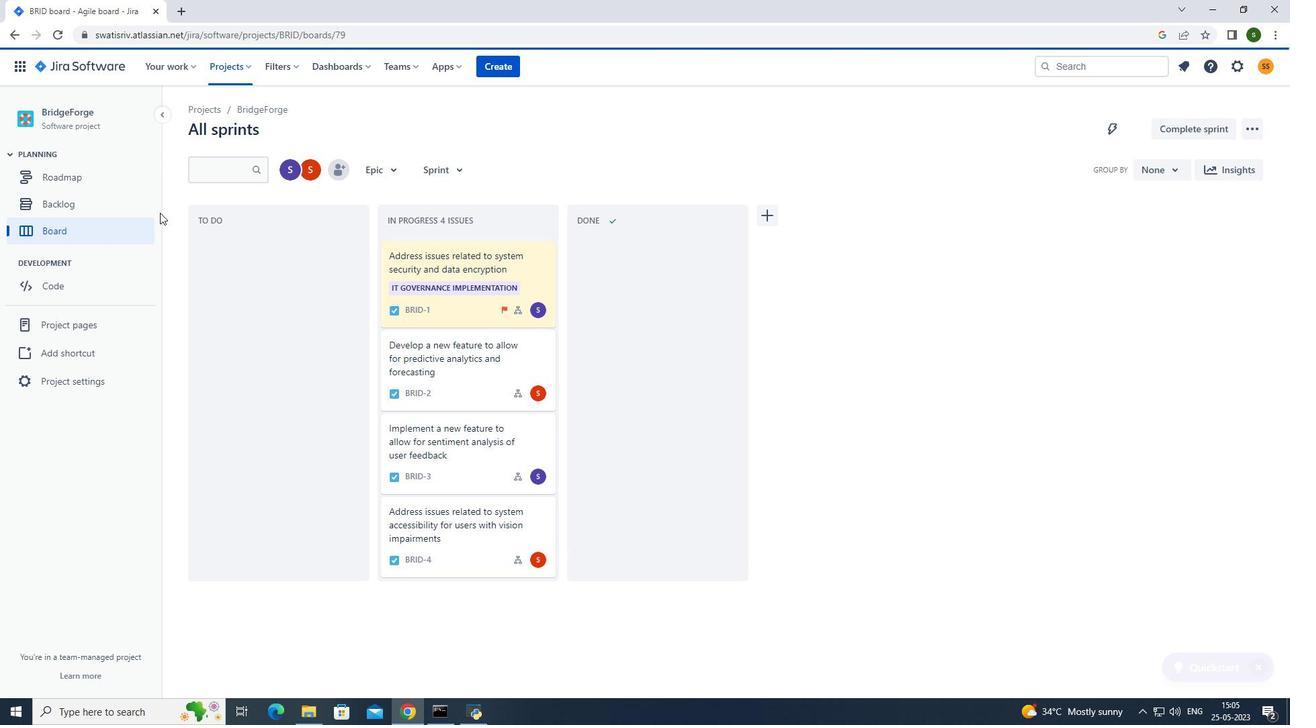 
Action: Mouse pressed left at (61, 211)
Screenshot: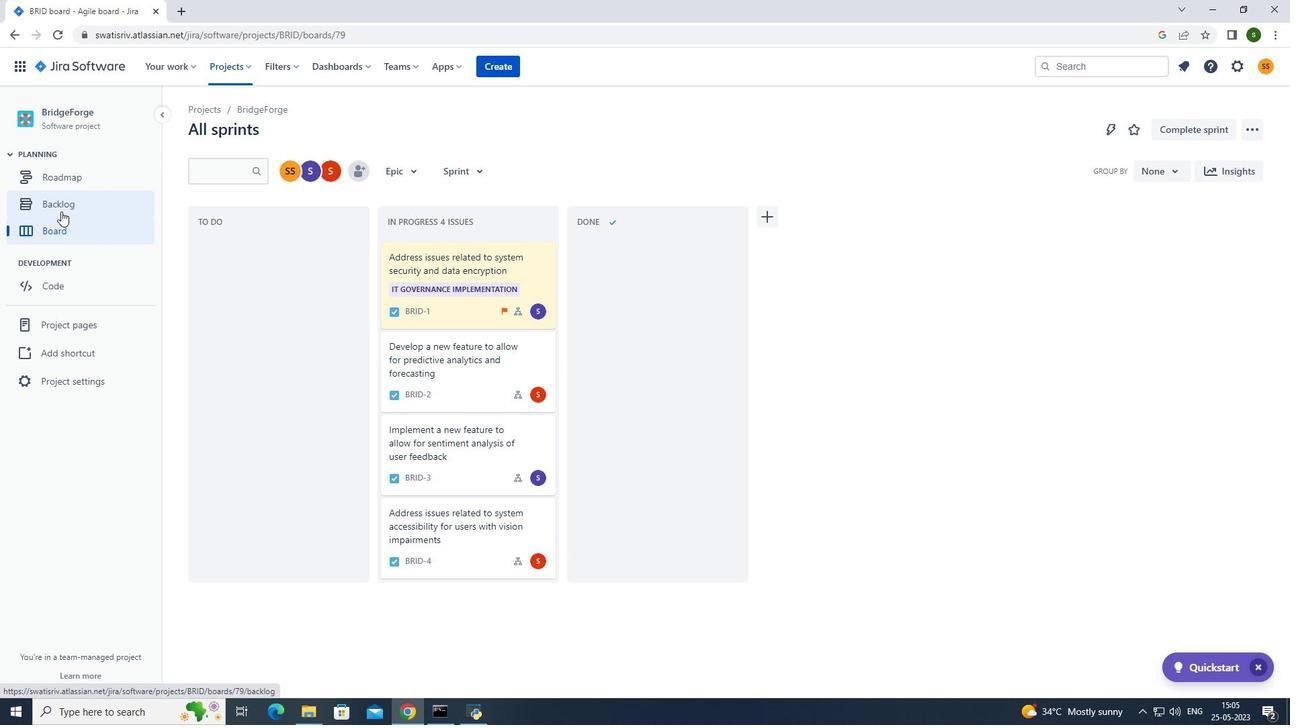 
Action: Mouse moved to (969, 364)
Screenshot: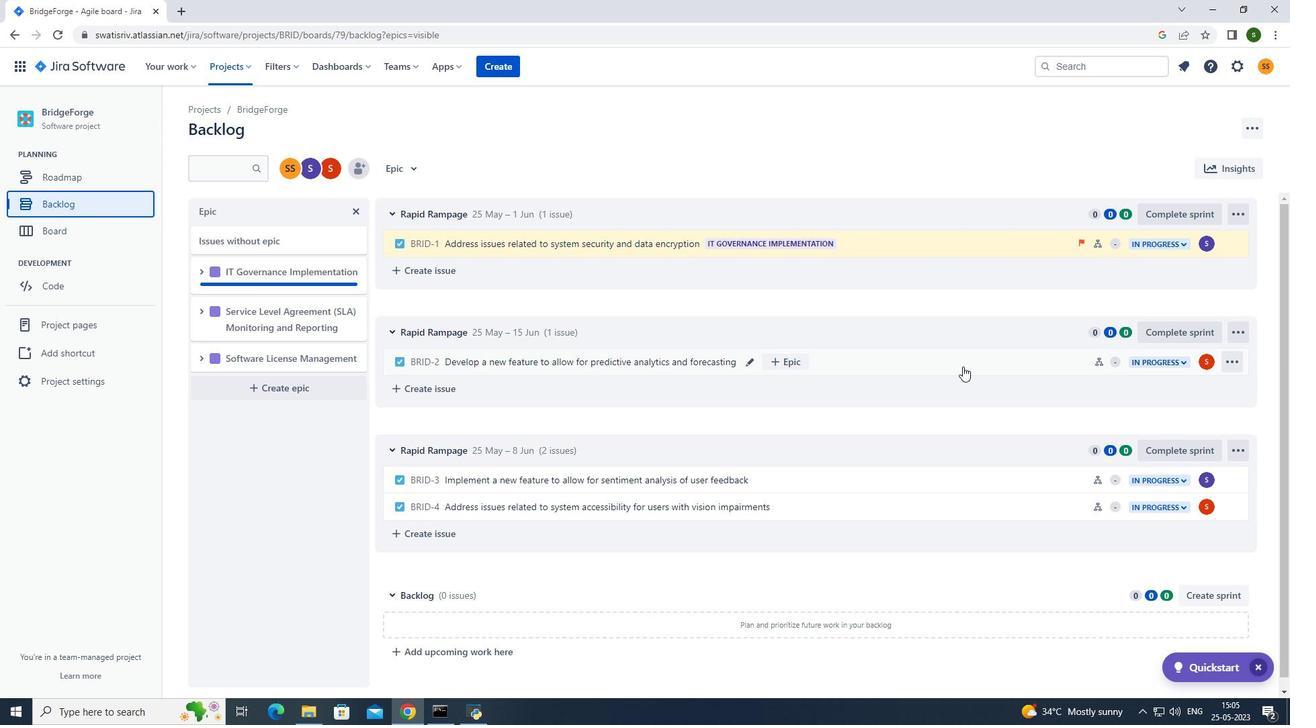 
Action: Mouse pressed left at (969, 364)
Screenshot: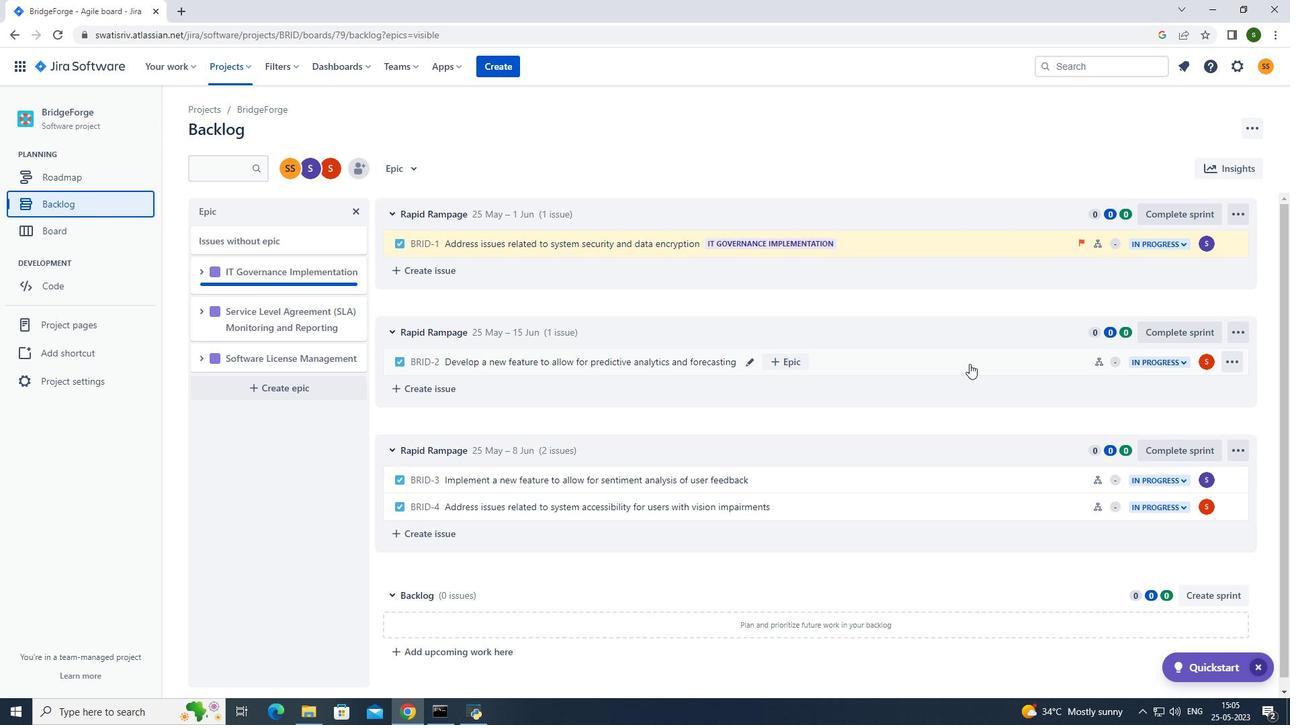 
Action: Mouse moved to (1233, 211)
Screenshot: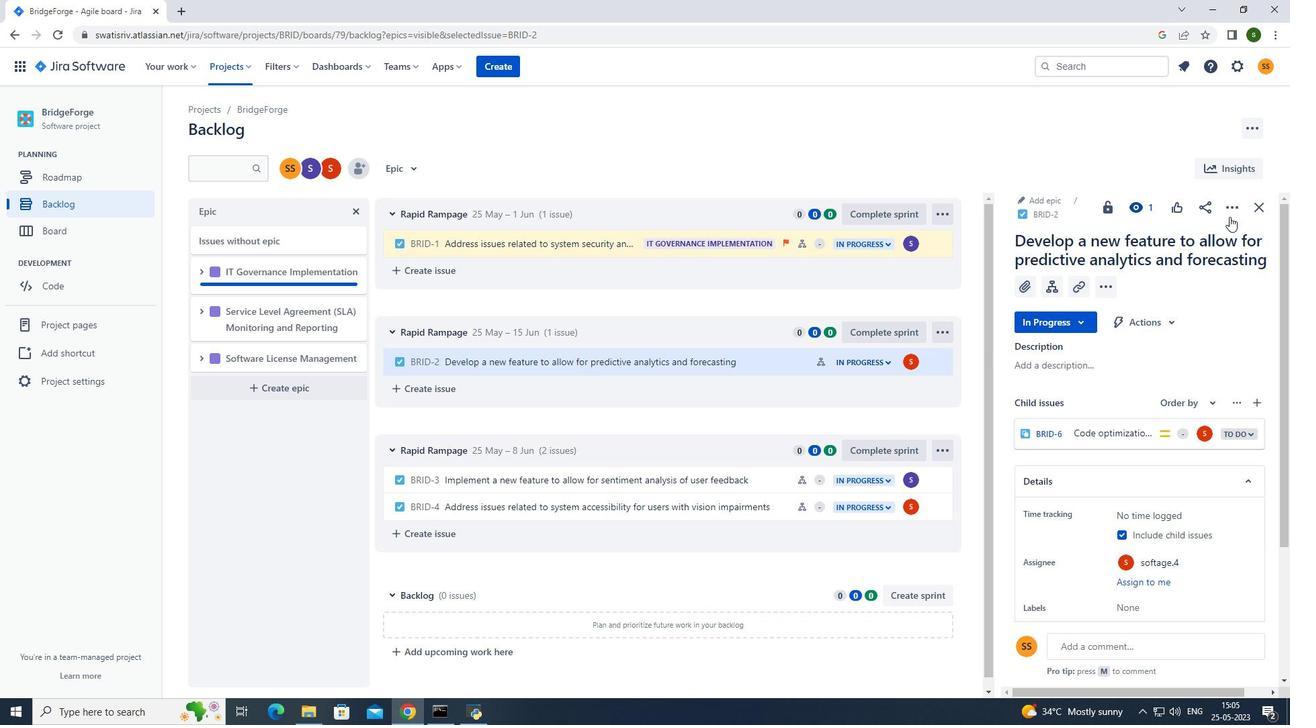 
Action: Mouse pressed left at (1233, 211)
Screenshot: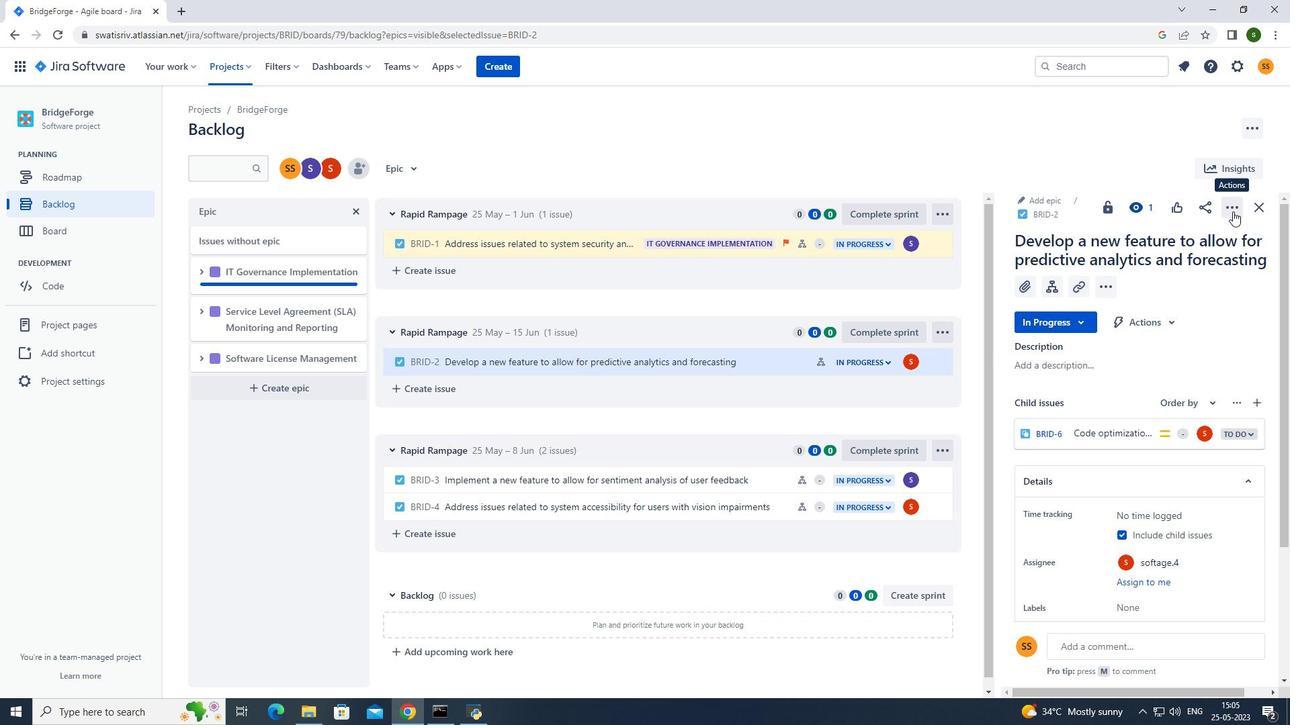 
Action: Mouse moved to (1160, 249)
Screenshot: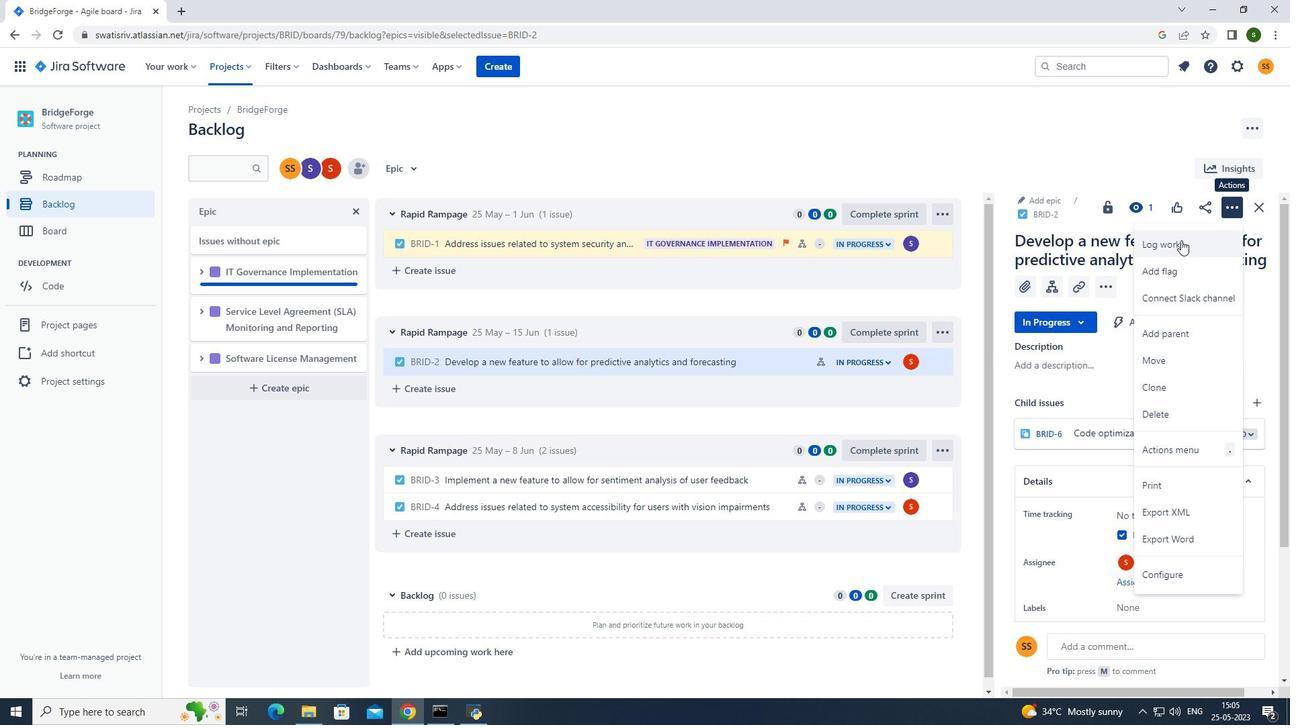 
Action: Mouse pressed left at (1160, 249)
Screenshot: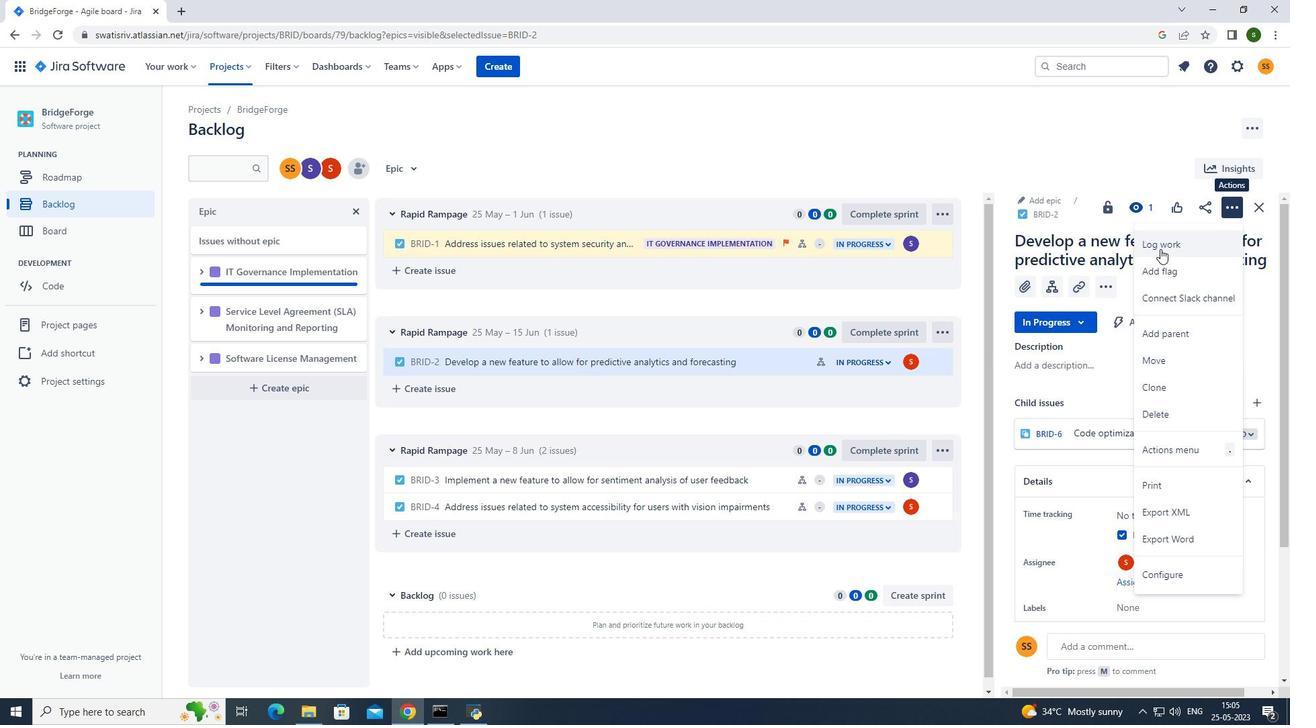 
Action: Mouse moved to (628, 204)
Screenshot: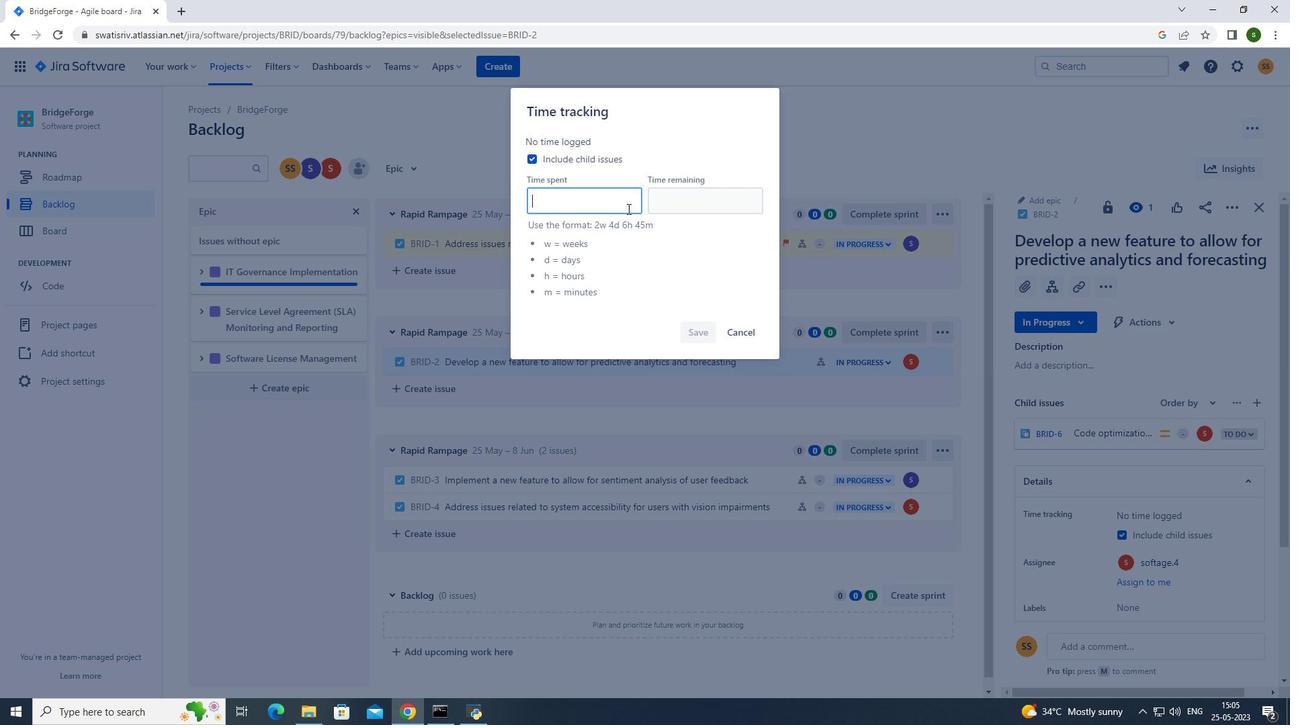 
Action: Key pressed 5w<Key.space>3d<Key.space>22h<Key.space>39m
Screenshot: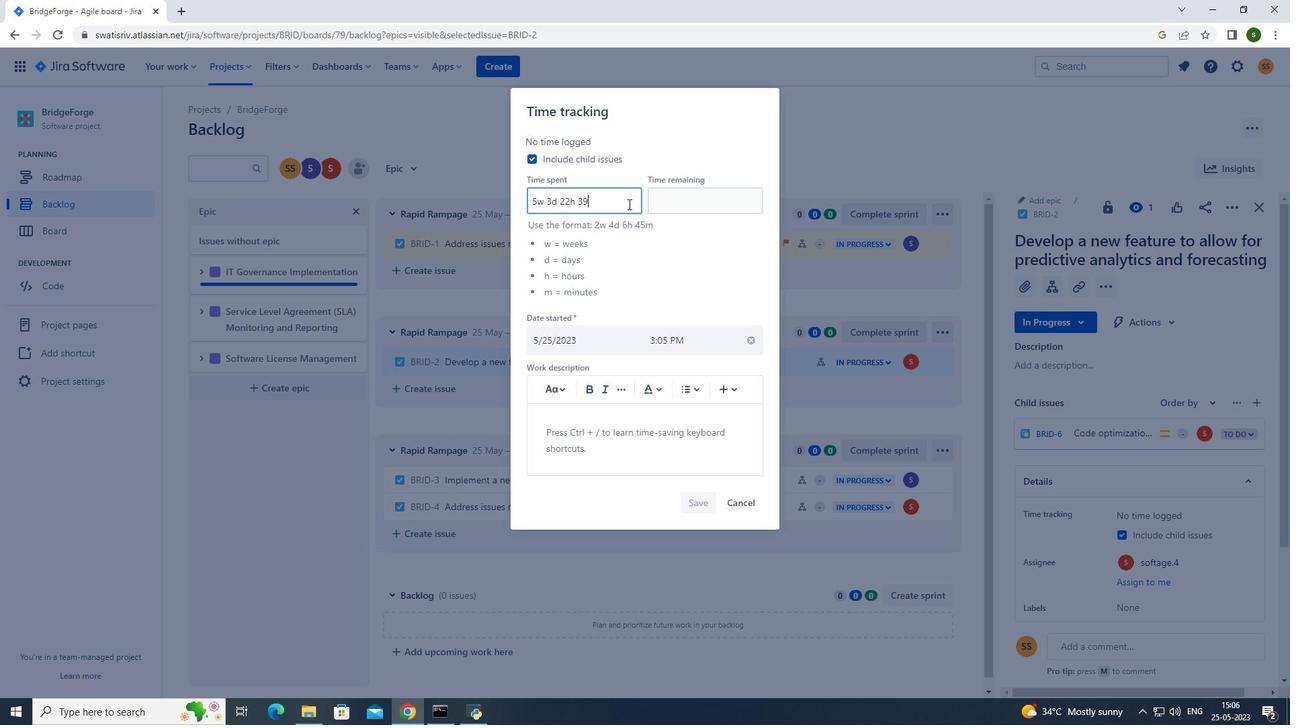 
Action: Mouse moved to (729, 202)
Screenshot: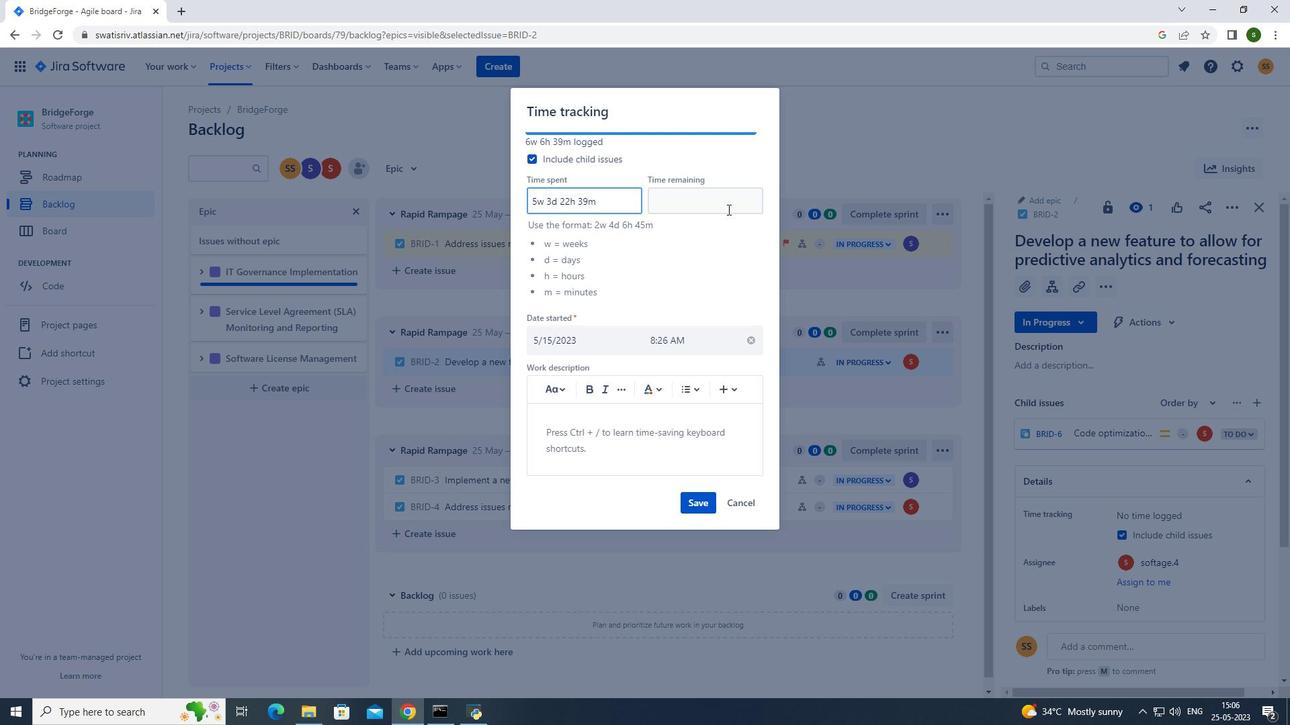 
Action: Mouse pressed left at (729, 202)
Screenshot: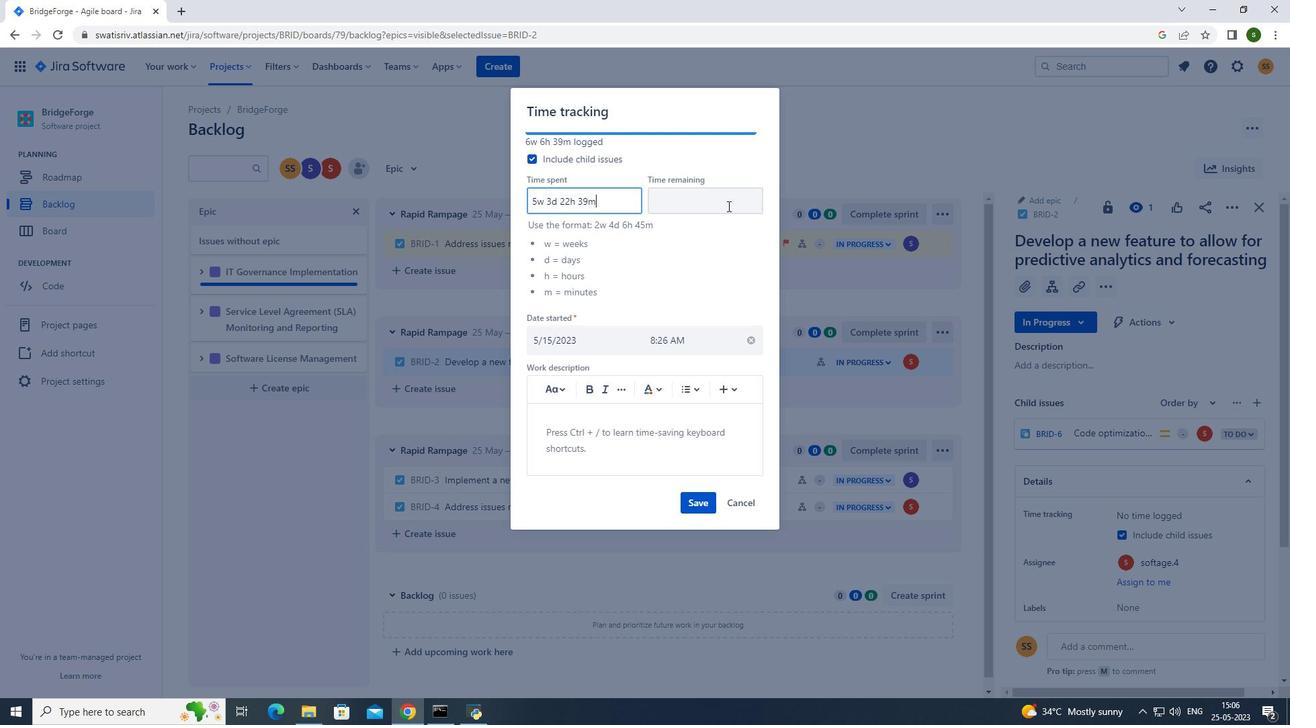
Action: Key pressed 1w<Key.space>4d<Key.space>4h<Key.space>13m
Screenshot: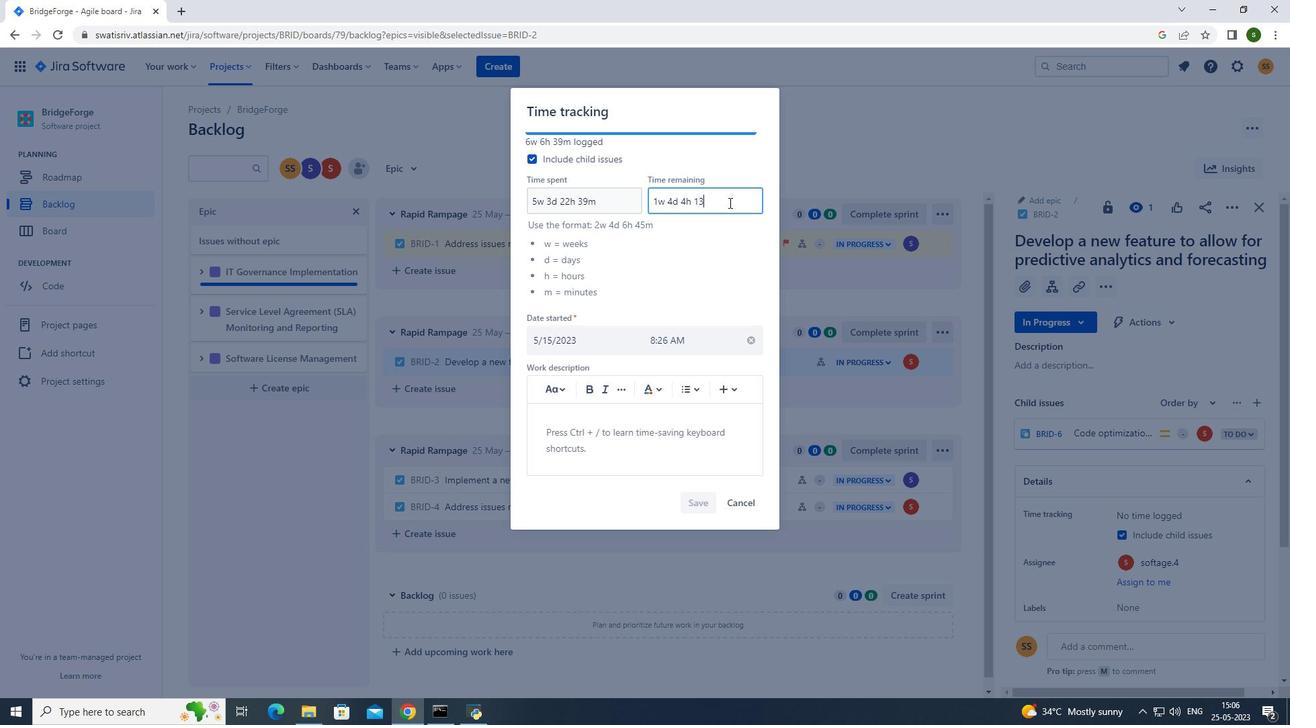 
Action: Mouse moved to (696, 503)
Screenshot: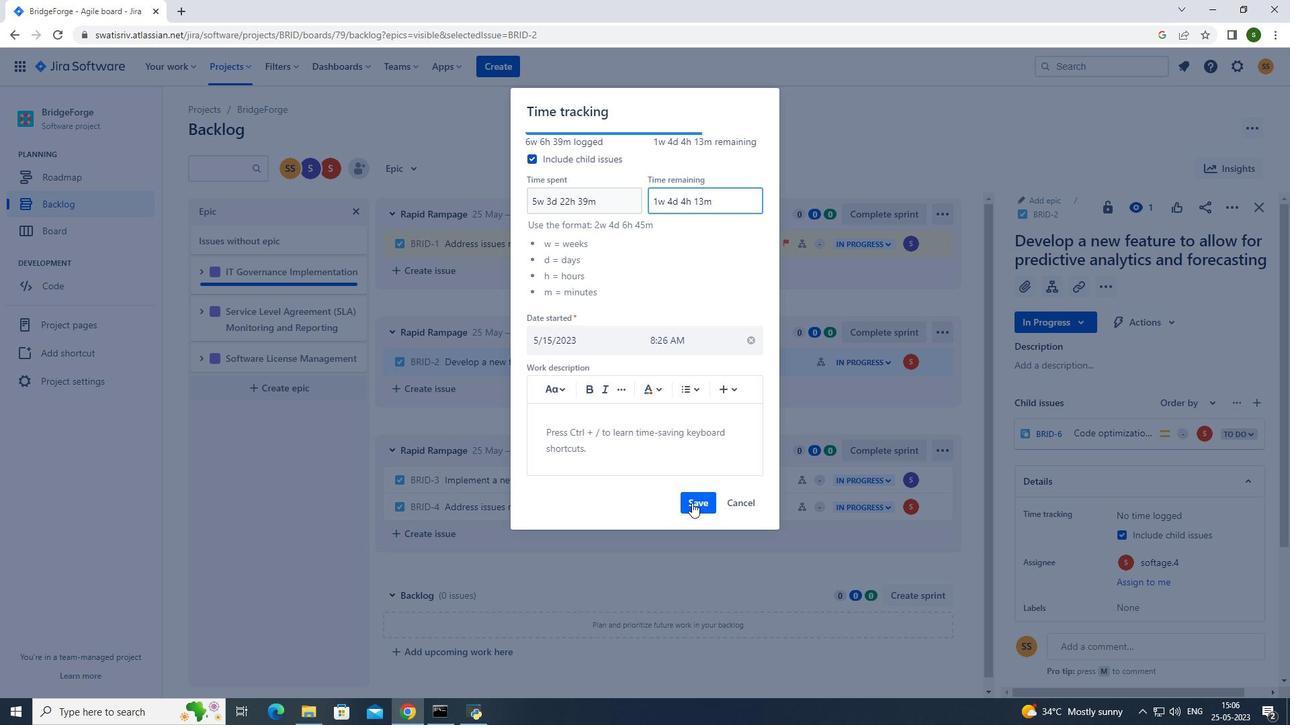 
Action: Mouse pressed left at (696, 503)
Screenshot: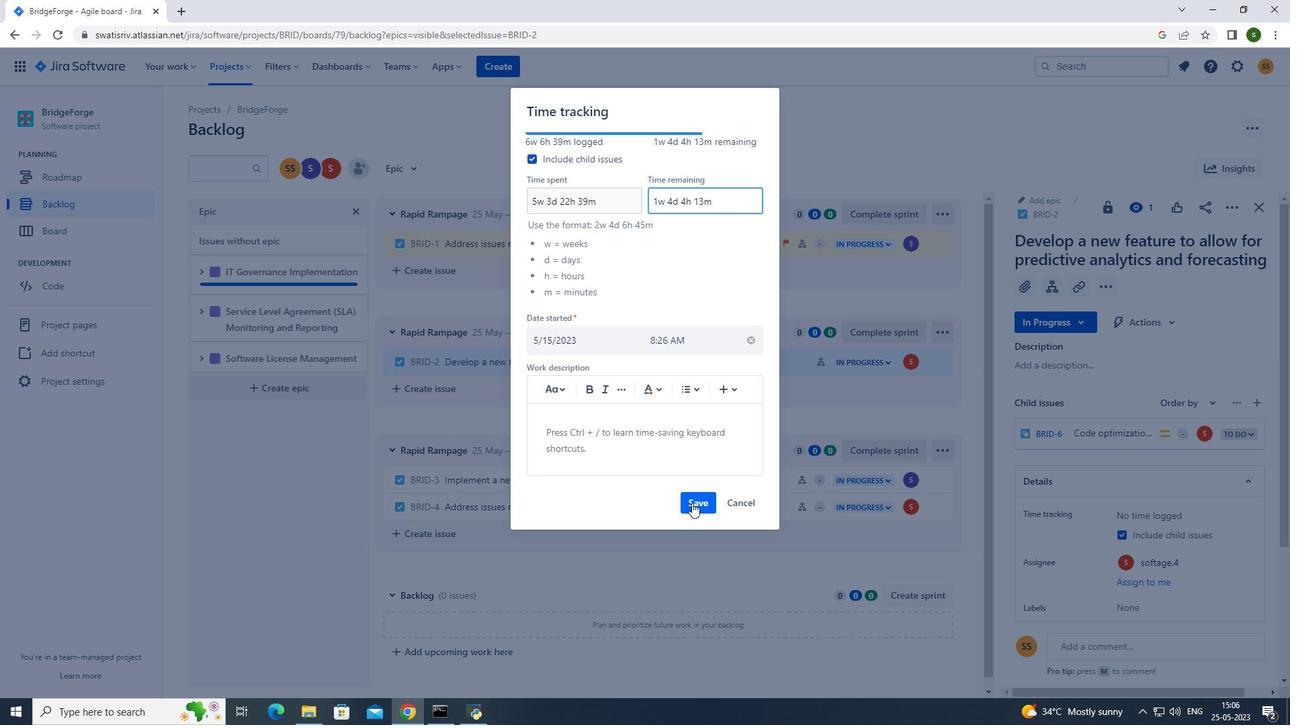 
Action: Mouse moved to (1230, 210)
Screenshot: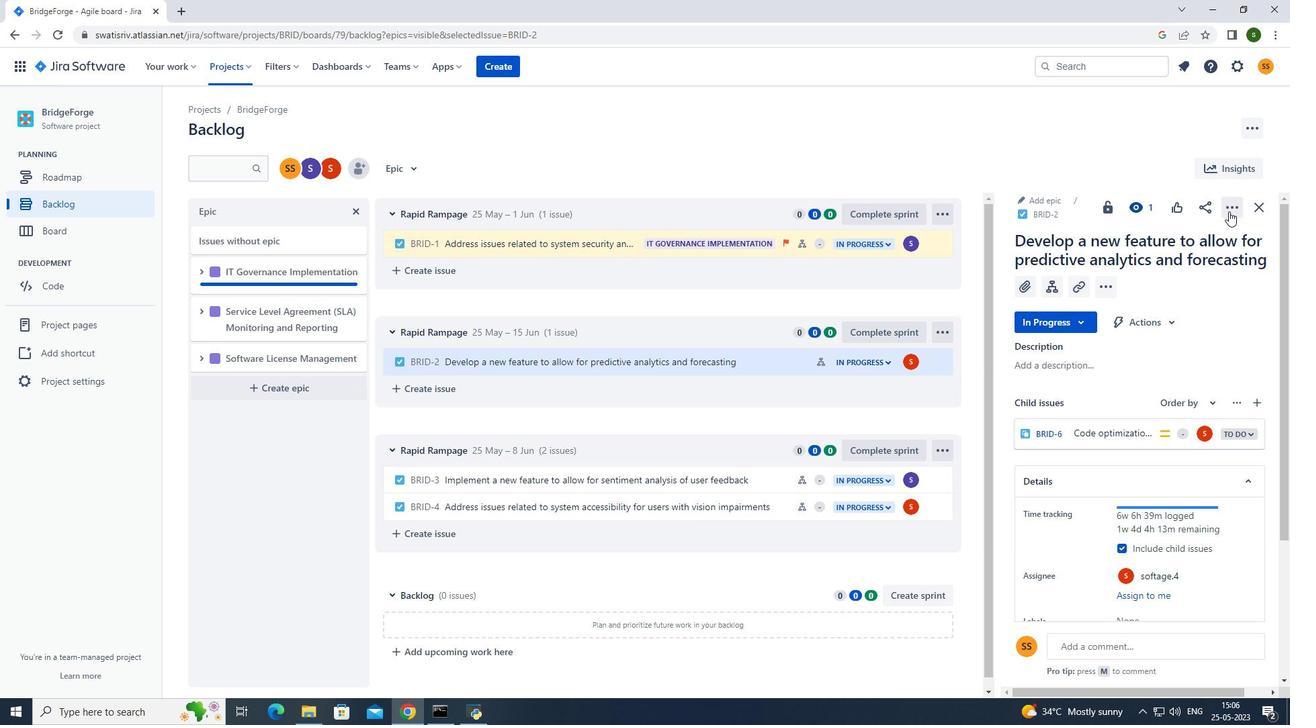
Action: Mouse pressed left at (1230, 210)
Screenshot: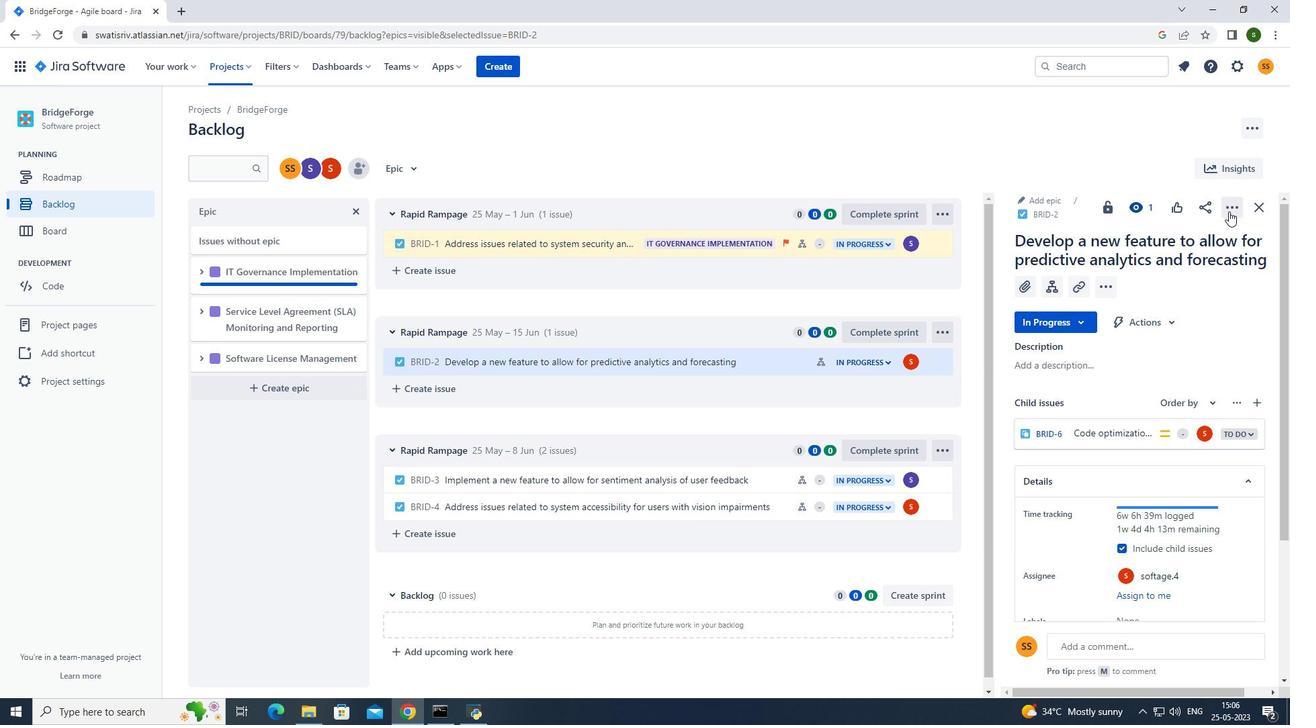 
Action: Mouse moved to (1151, 397)
Screenshot: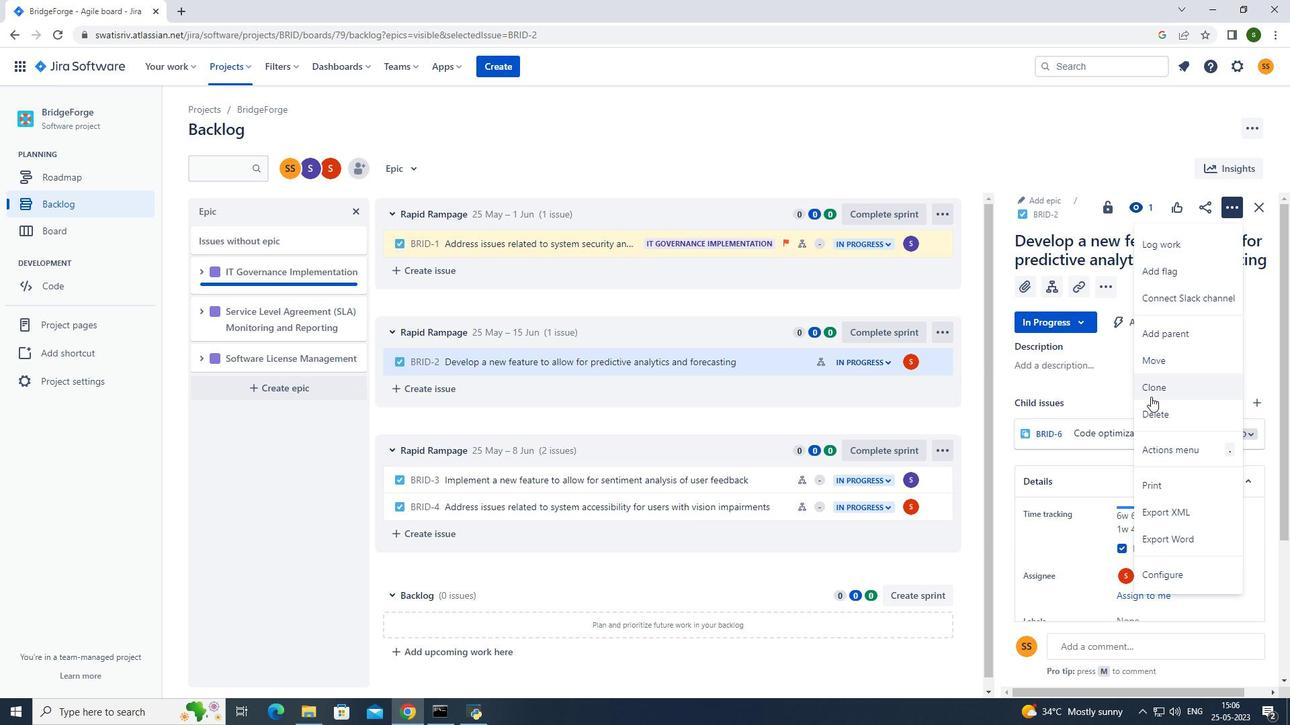 
Action: Mouse pressed left at (1151, 397)
Screenshot: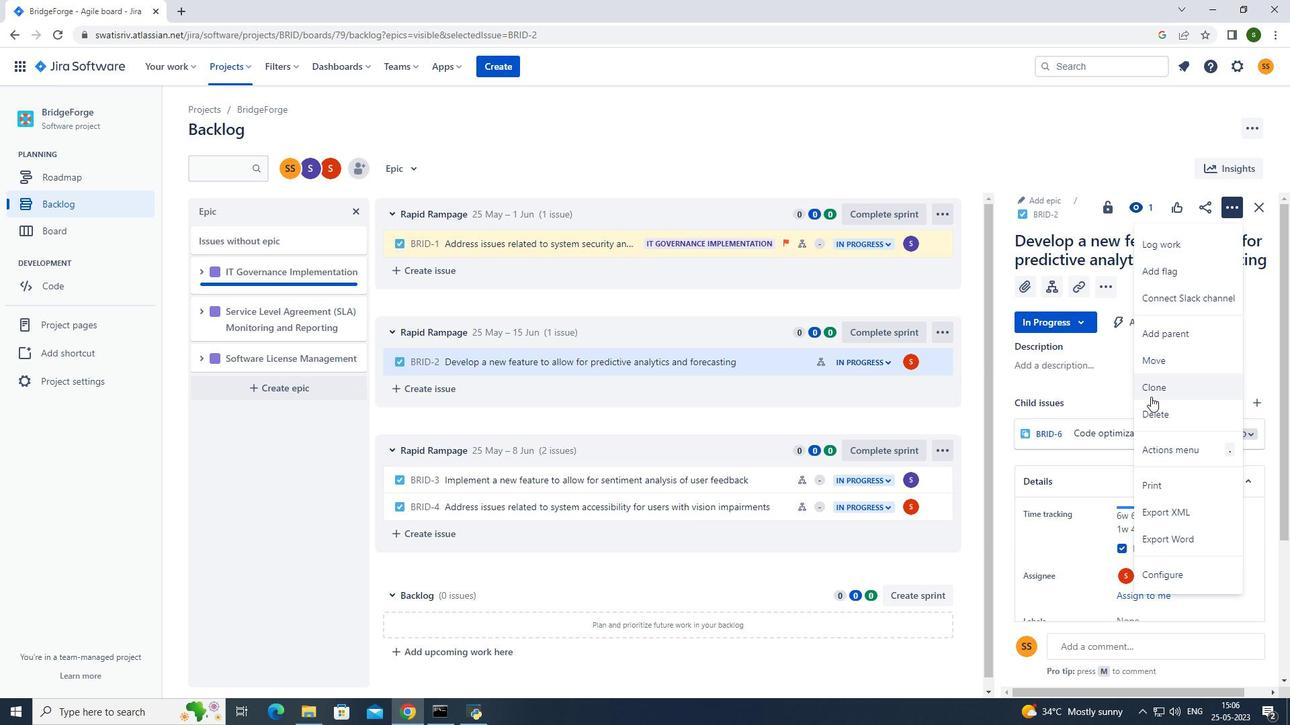 
Action: Mouse moved to (693, 282)
Screenshot: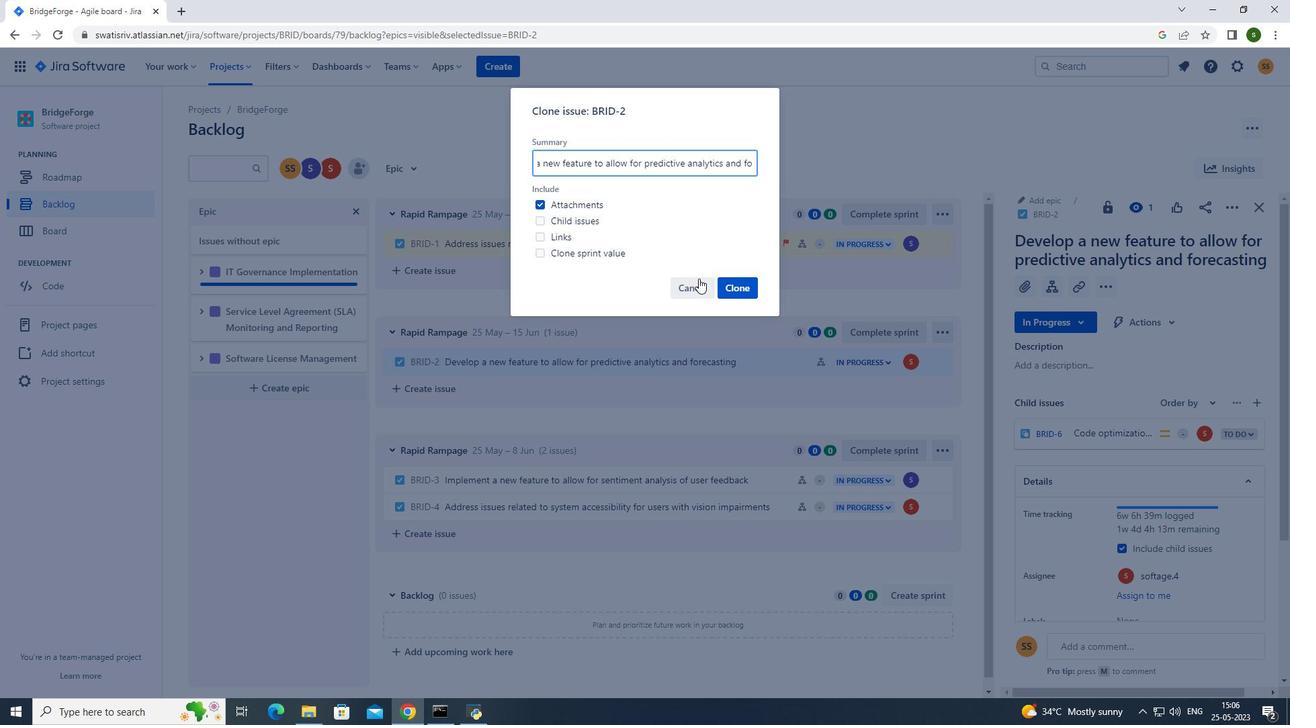 
Action: Mouse pressed left at (693, 282)
Screenshot: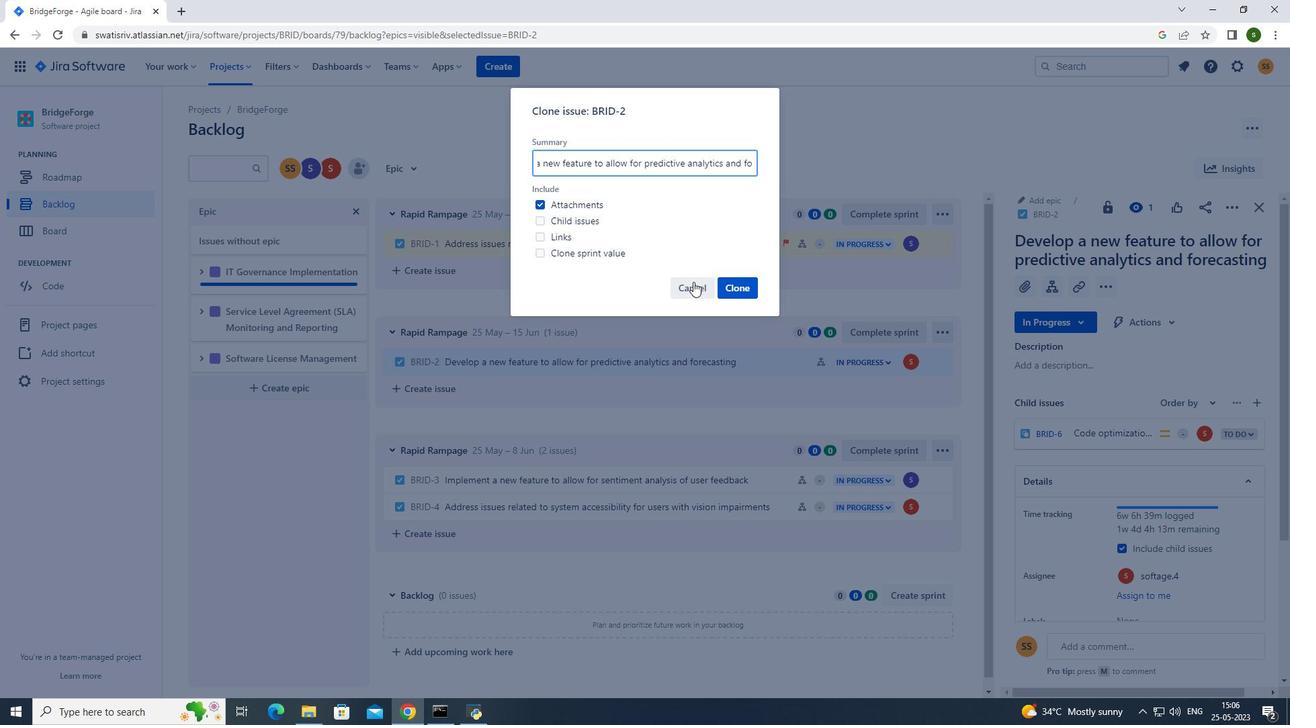 
Action: Mouse moved to (764, 358)
Screenshot: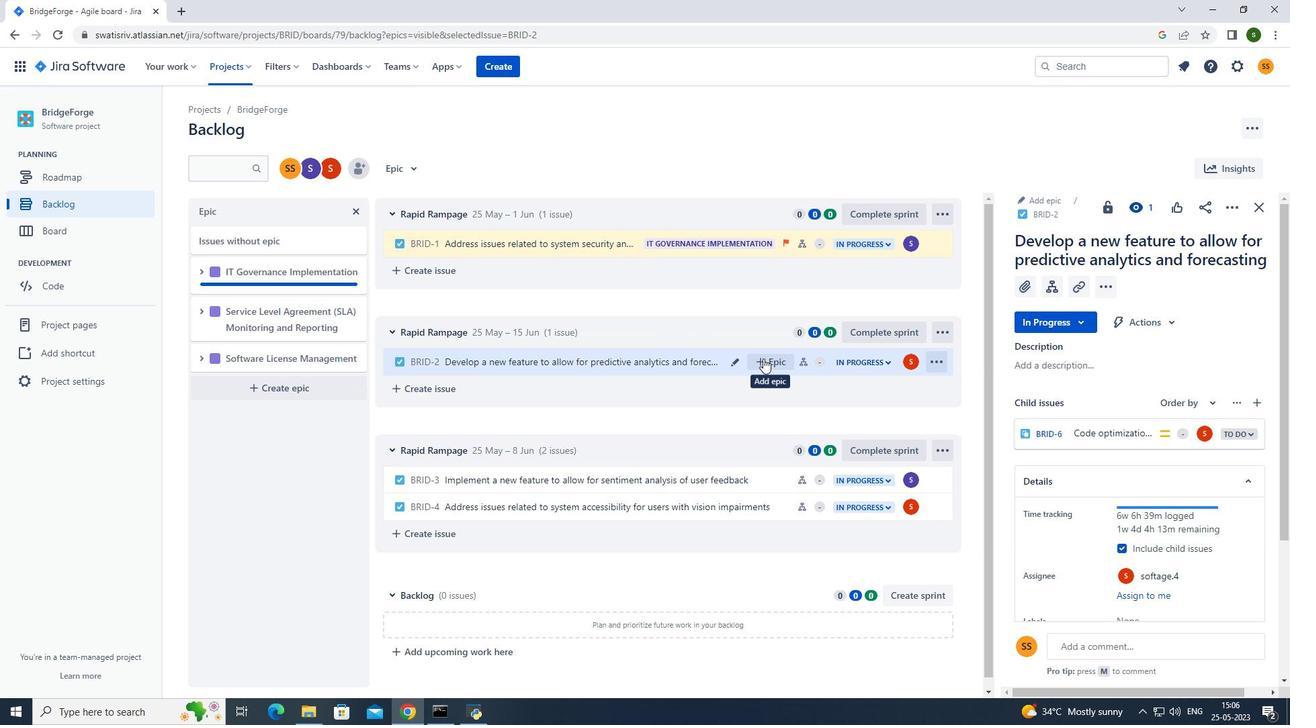 
Action: Mouse pressed left at (764, 358)
Screenshot: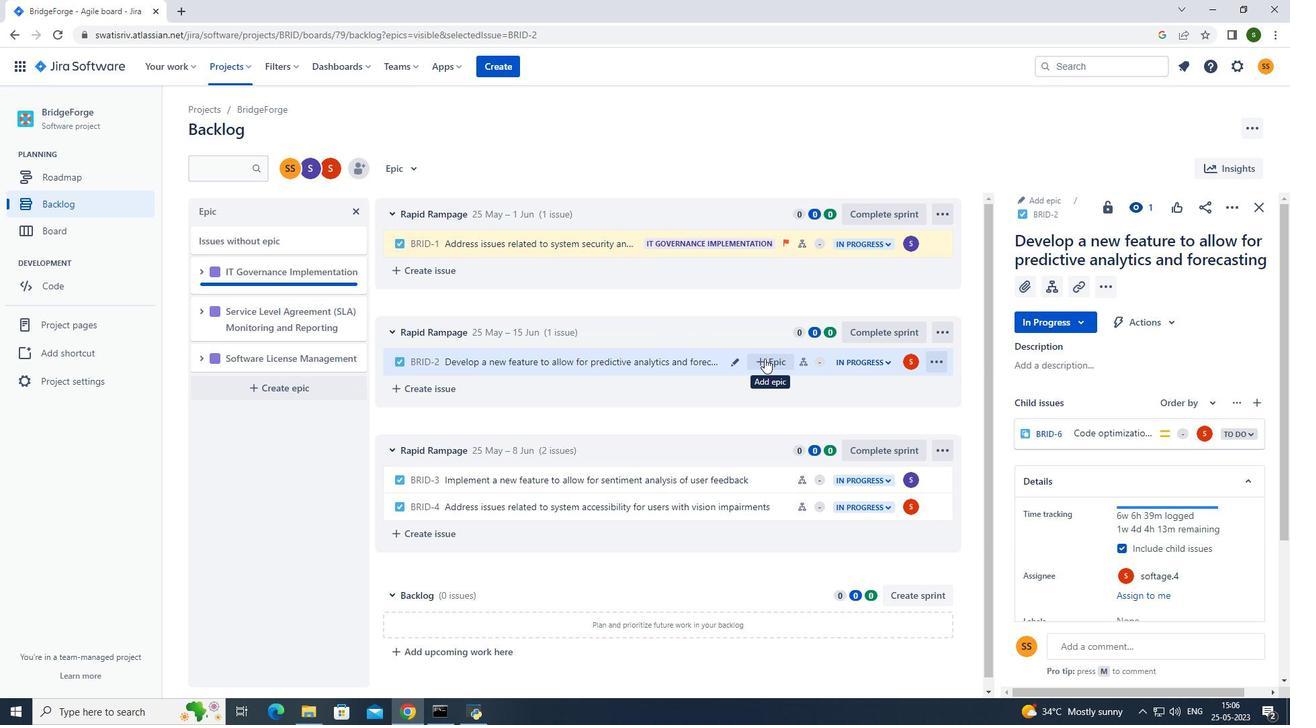 
Action: Mouse moved to (833, 460)
Screenshot: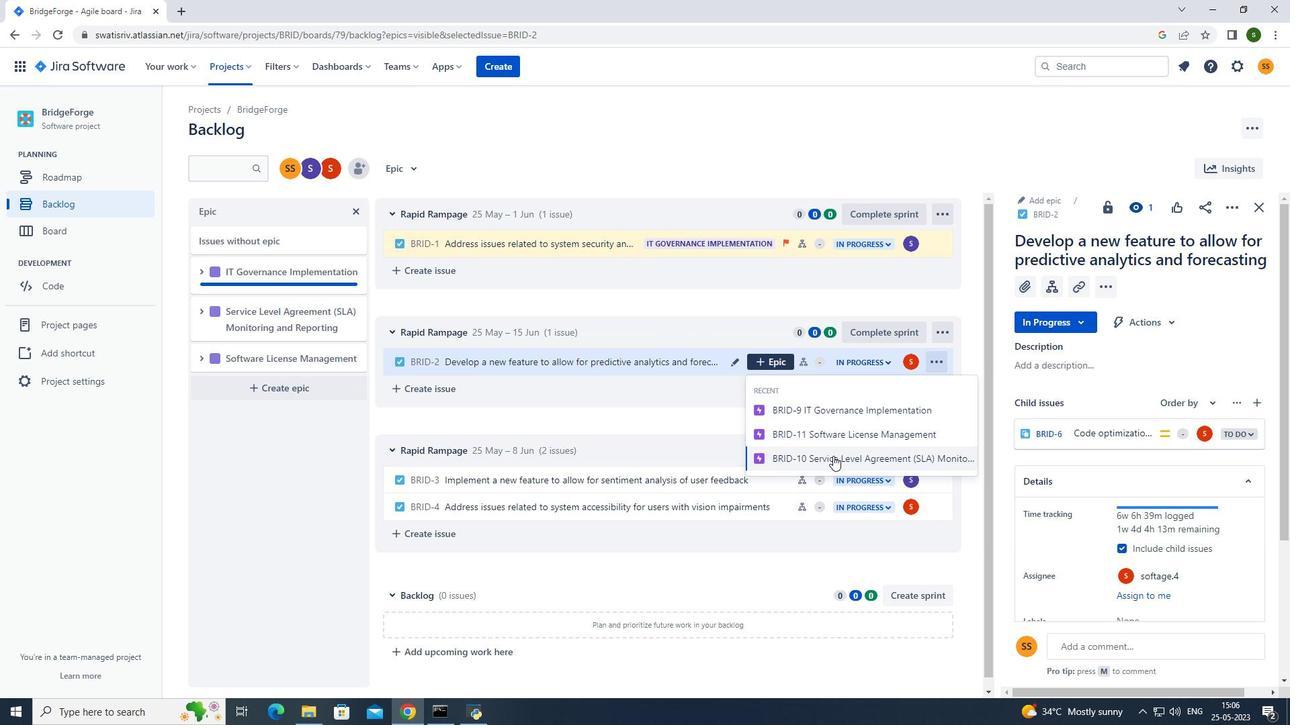 
Action: Mouse pressed left at (833, 460)
Screenshot: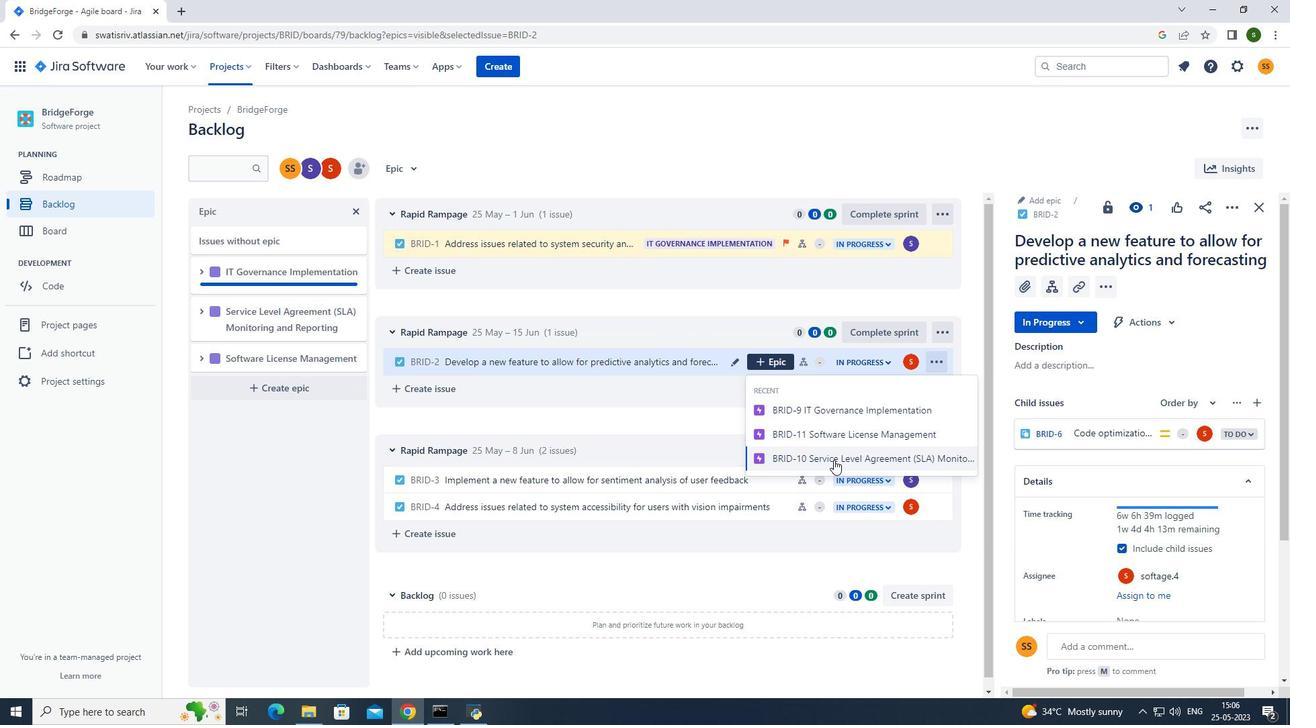 
Action: Mouse moved to (401, 171)
Screenshot: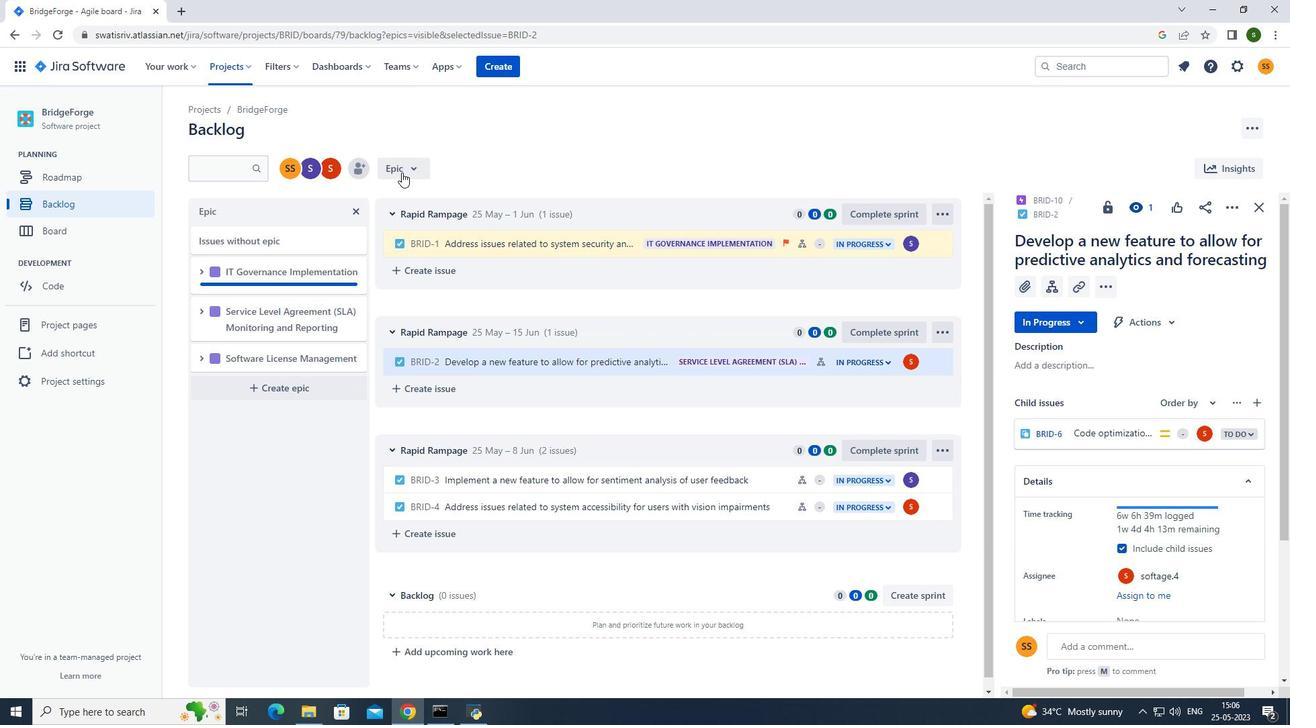 
Action: Mouse pressed left at (401, 171)
Screenshot: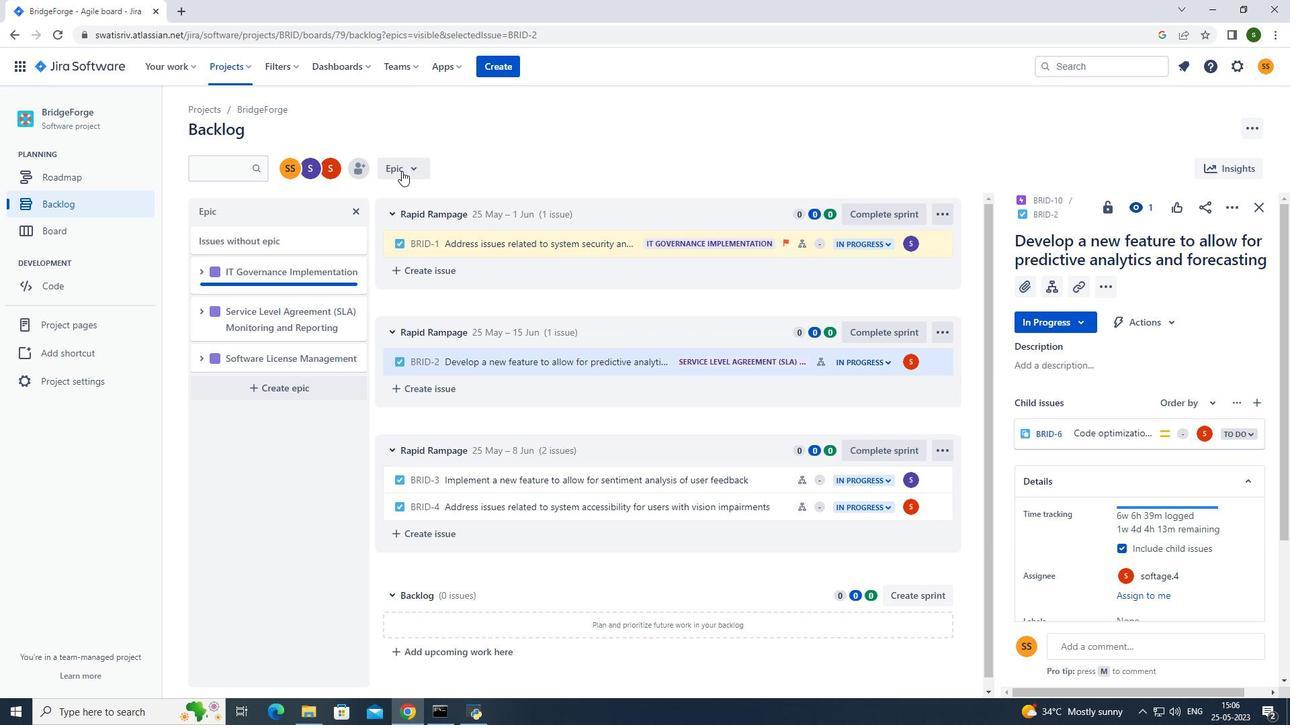 
Action: Mouse moved to (438, 254)
Screenshot: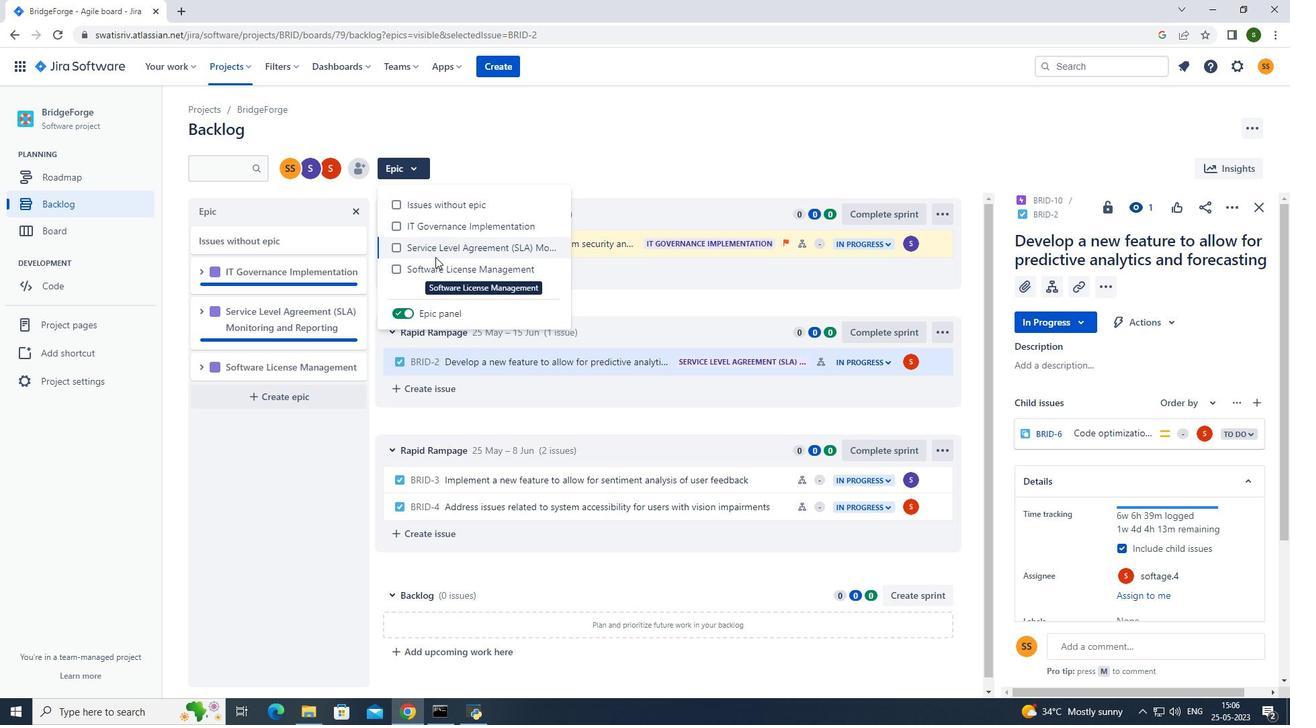 
Action: Mouse pressed left at (438, 254)
Screenshot: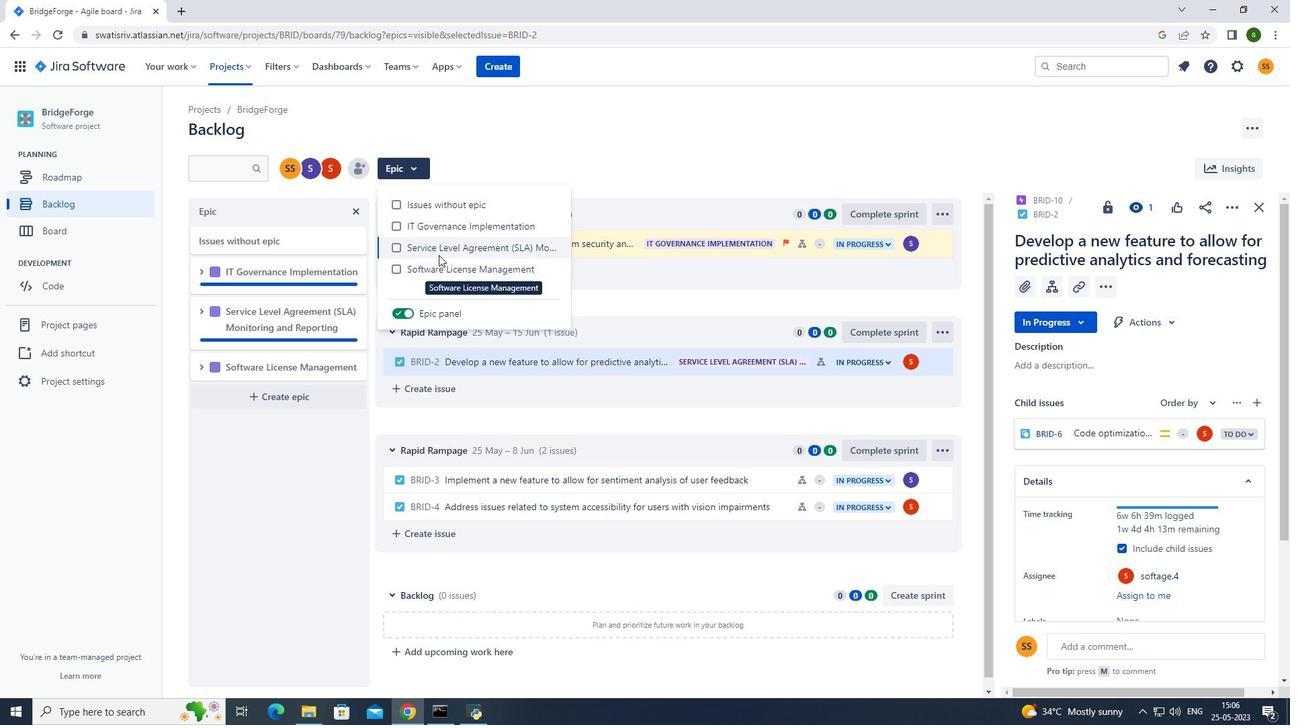 
Action: Mouse moved to (585, 143)
Screenshot: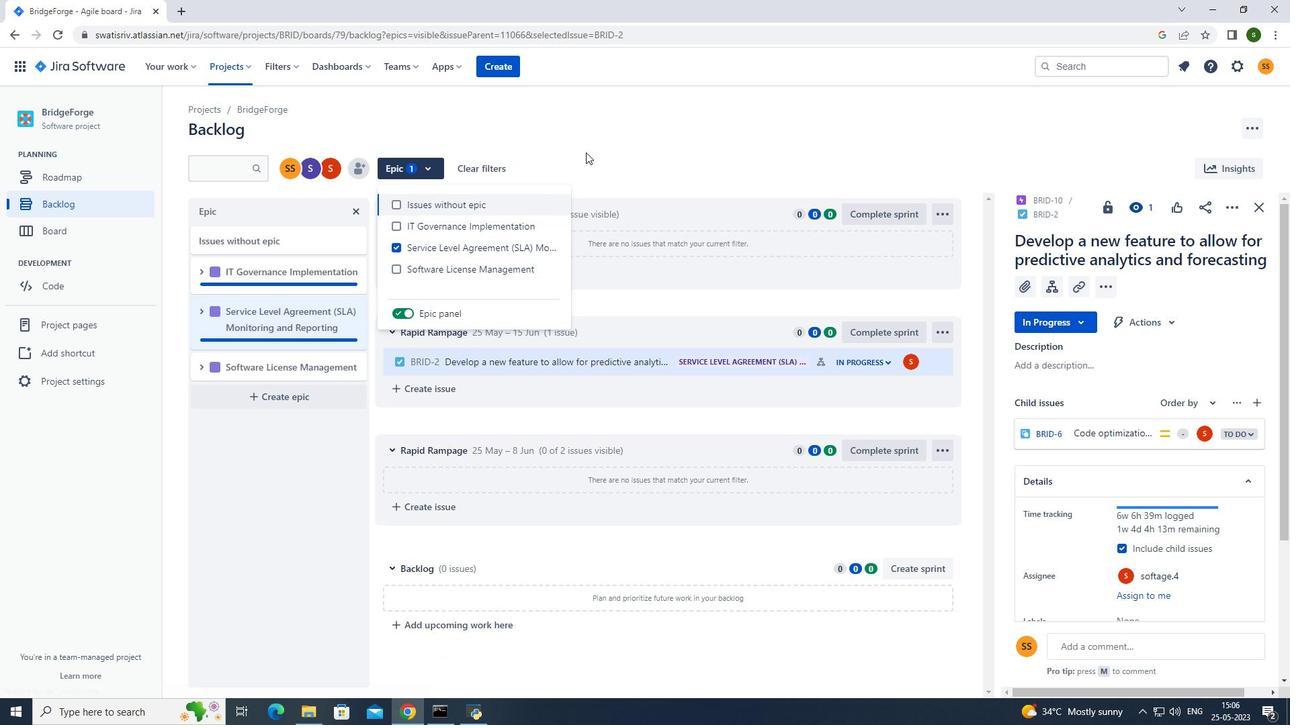 
Action: Mouse pressed left at (585, 143)
Screenshot: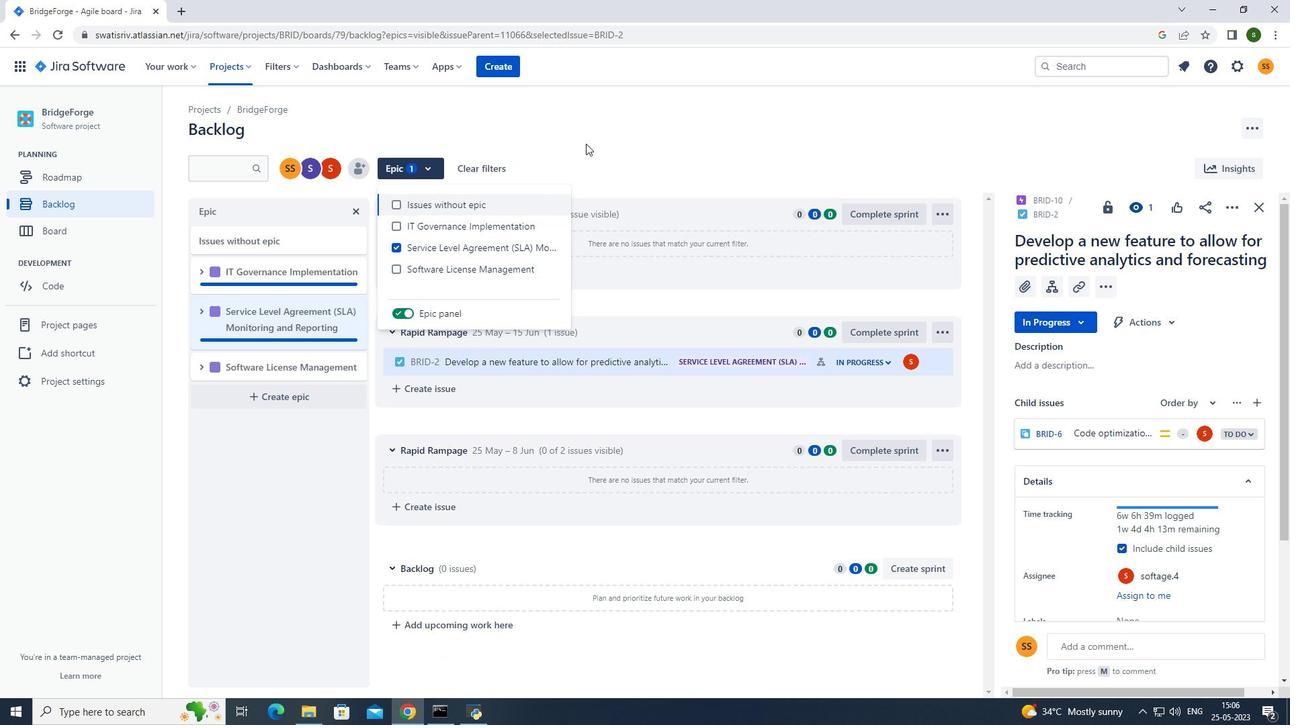 
Action: Mouse moved to (498, 139)
Screenshot: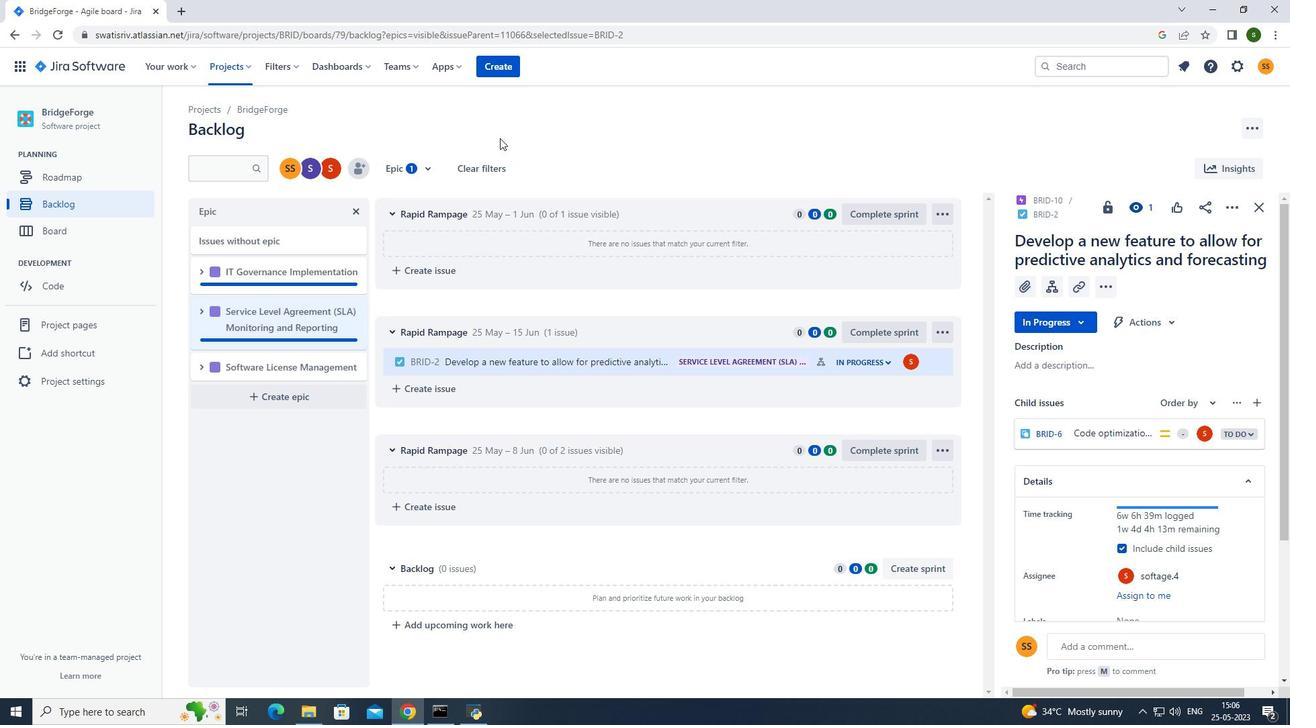 
